 Task: Find connections with filter location Waldkirch with filter topic #Knowyoursocialwith filter profile language German with filter current company Firmenich with filter school Delhi Public School, Vasant Kunj with filter industry Forestry and Logging with filter service category Audio Engineering with filter keywords title Counselor
Action: Mouse moved to (520, 64)
Screenshot: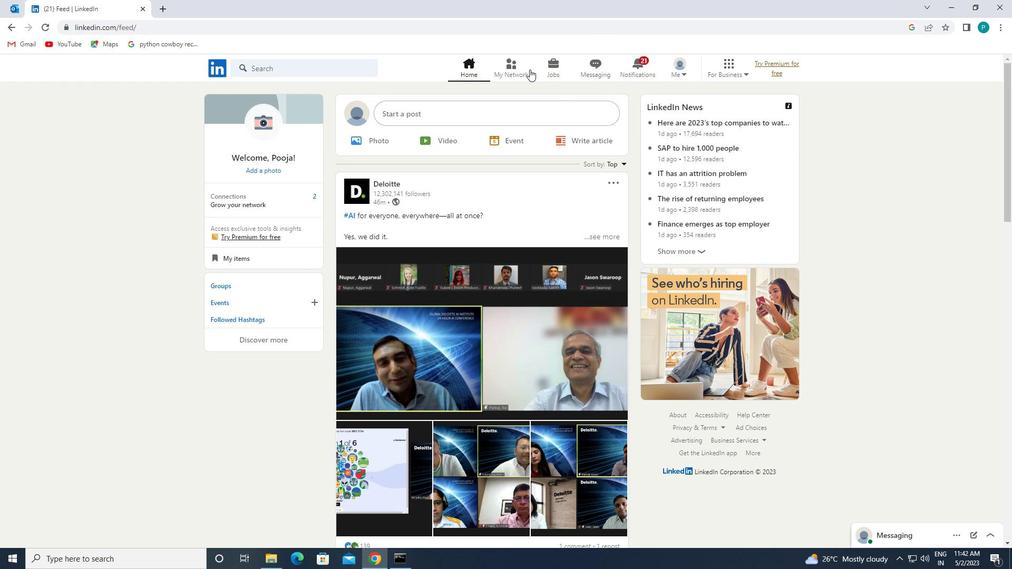 
Action: Mouse pressed left at (520, 64)
Screenshot: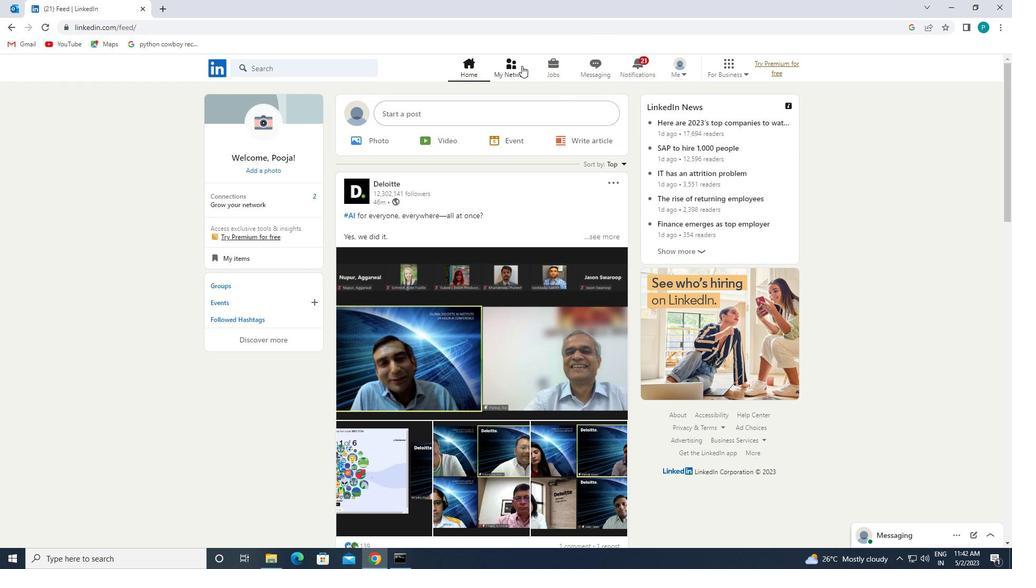 
Action: Mouse moved to (506, 61)
Screenshot: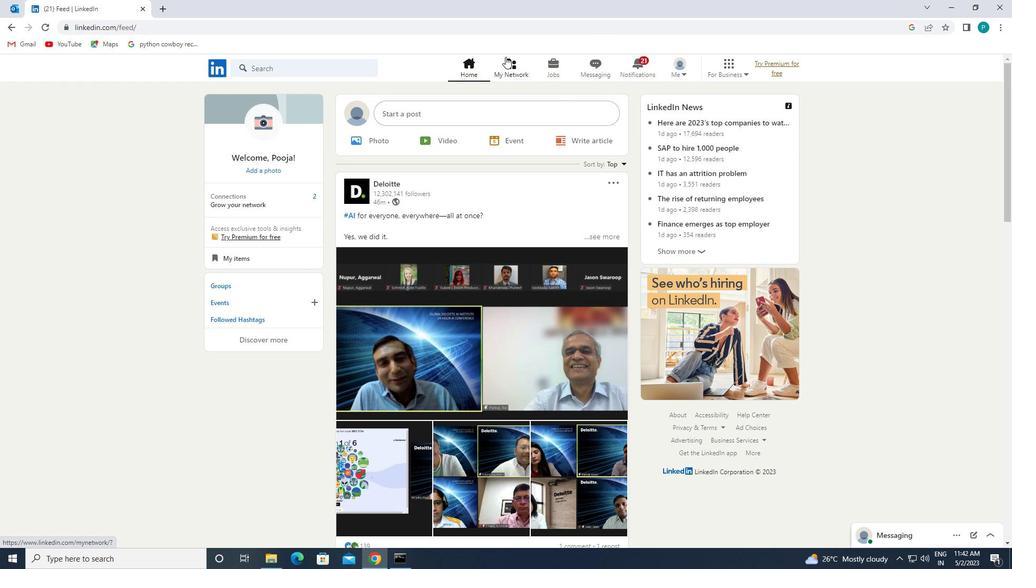 
Action: Mouse pressed left at (506, 61)
Screenshot: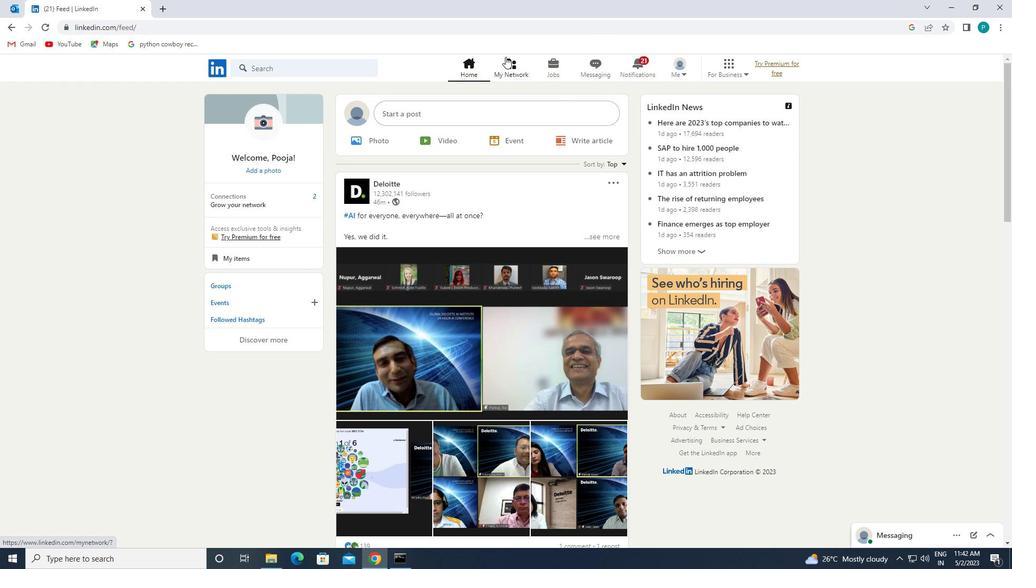 
Action: Mouse moved to (326, 128)
Screenshot: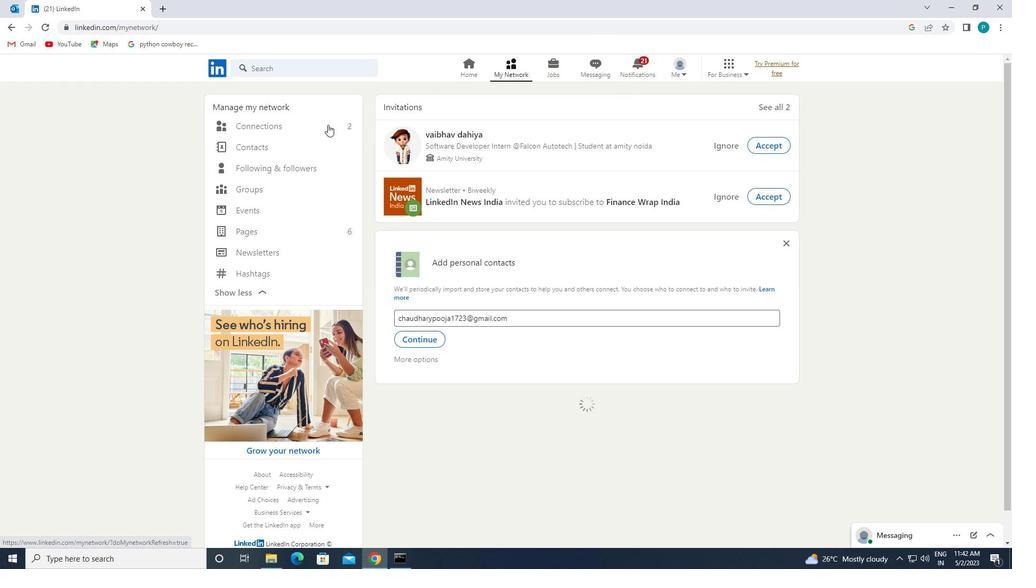 
Action: Mouse pressed left at (326, 128)
Screenshot: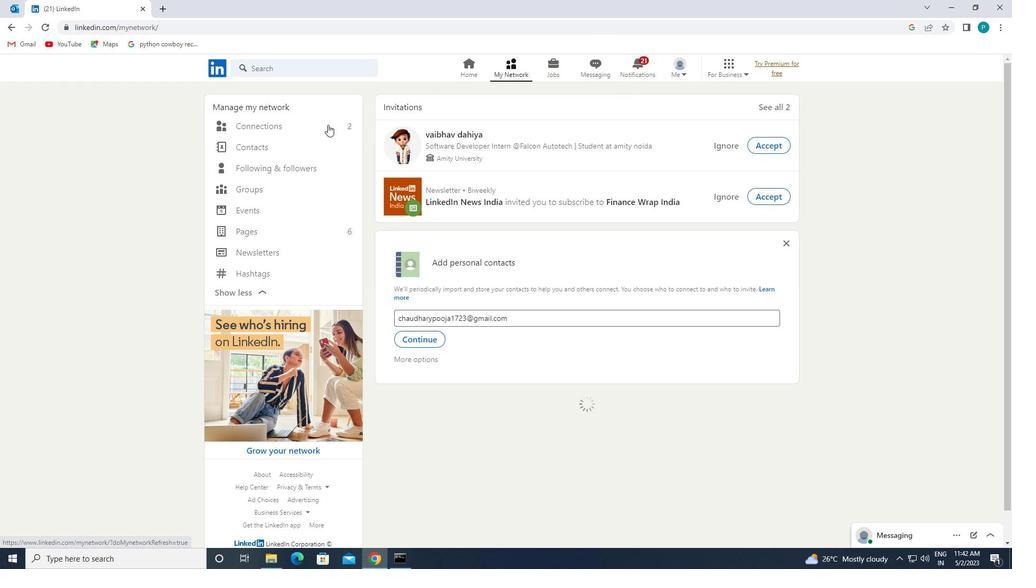 
Action: Mouse moved to (580, 127)
Screenshot: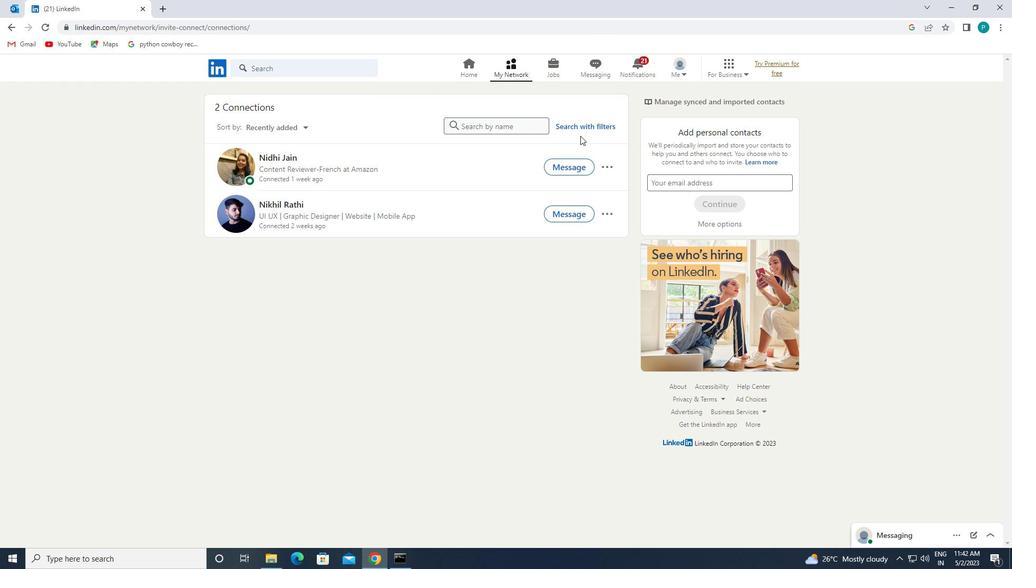 
Action: Mouse pressed left at (580, 127)
Screenshot: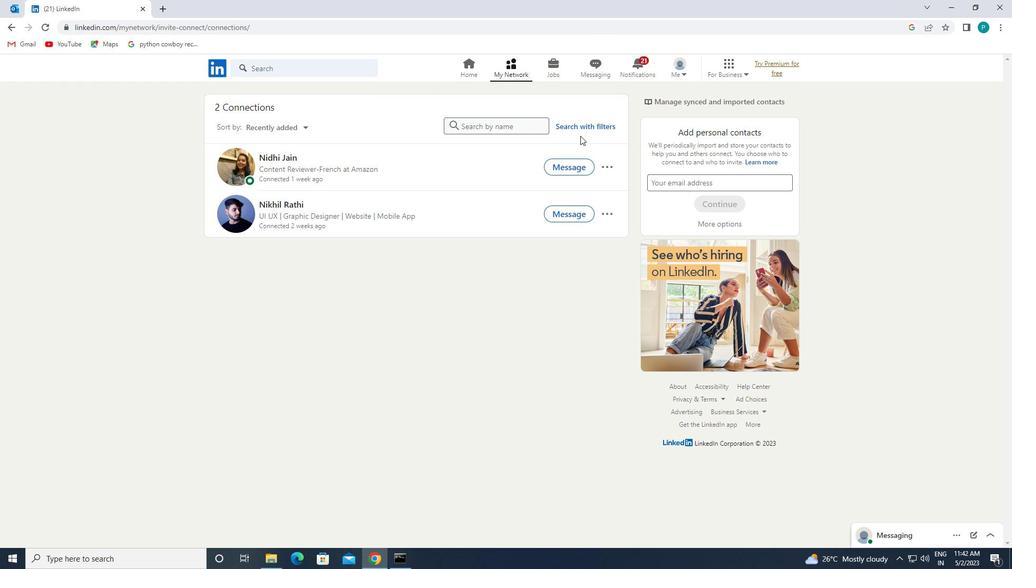 
Action: Mouse moved to (527, 101)
Screenshot: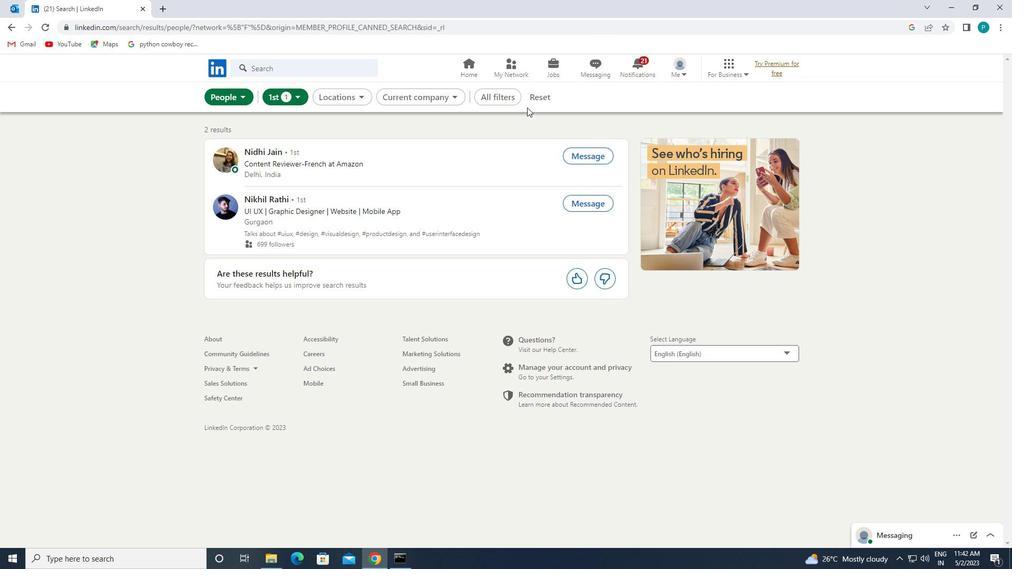 
Action: Mouse pressed left at (527, 101)
Screenshot: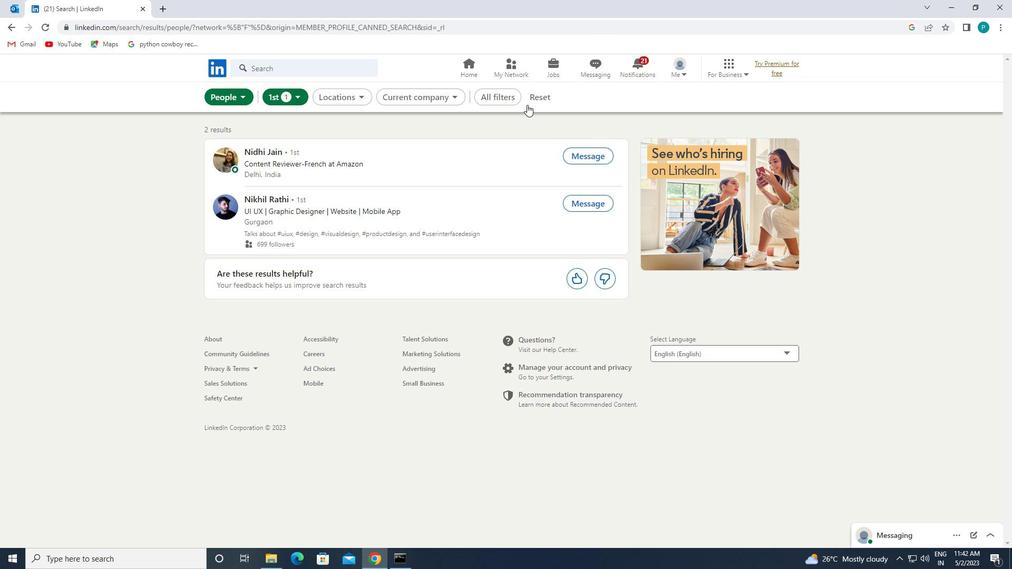 
Action: Mouse moved to (508, 95)
Screenshot: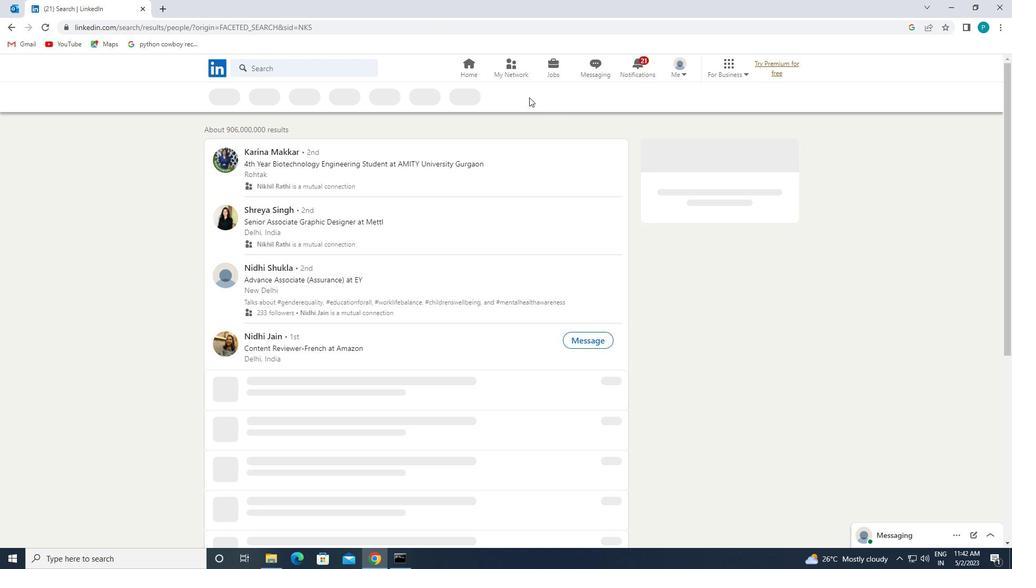 
Action: Mouse pressed left at (508, 95)
Screenshot: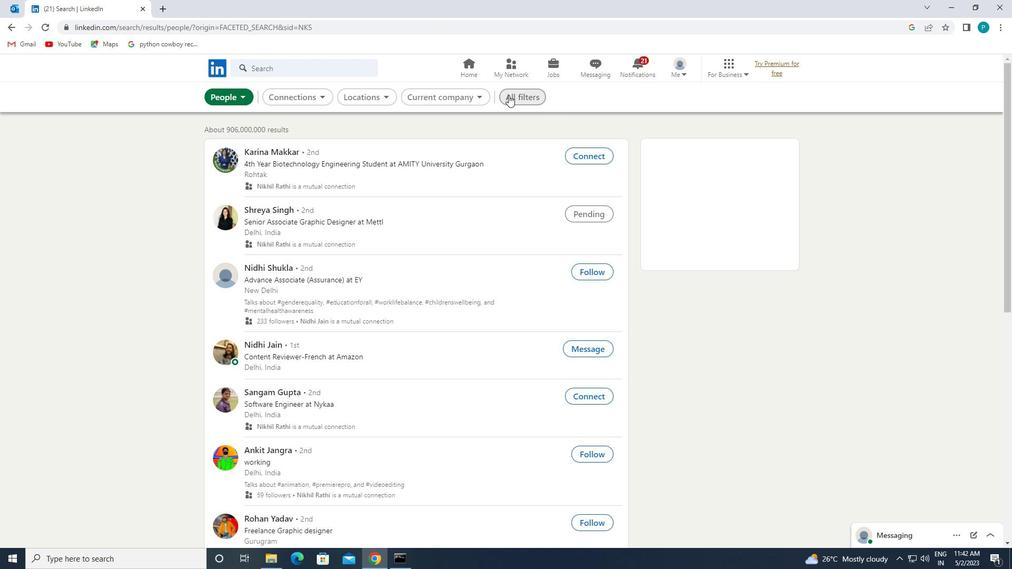 
Action: Mouse moved to (858, 314)
Screenshot: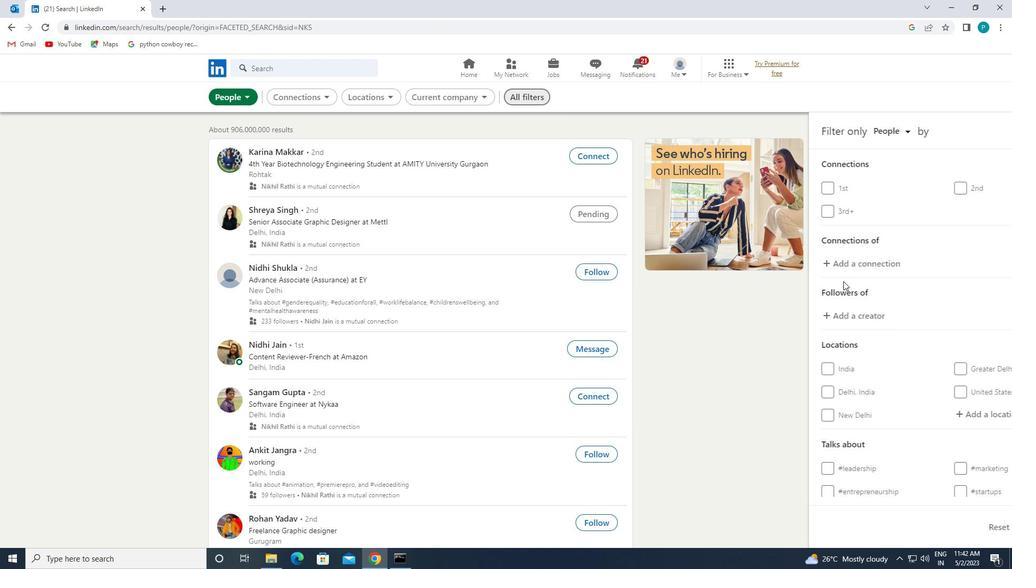 
Action: Mouse scrolled (858, 314) with delta (0, 0)
Screenshot: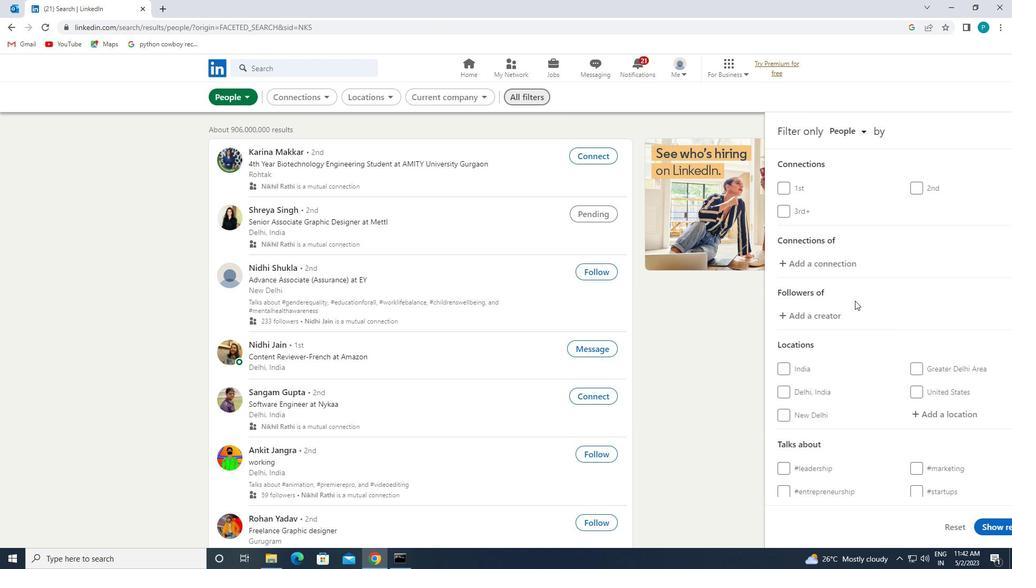 
Action: Mouse moved to (858, 315)
Screenshot: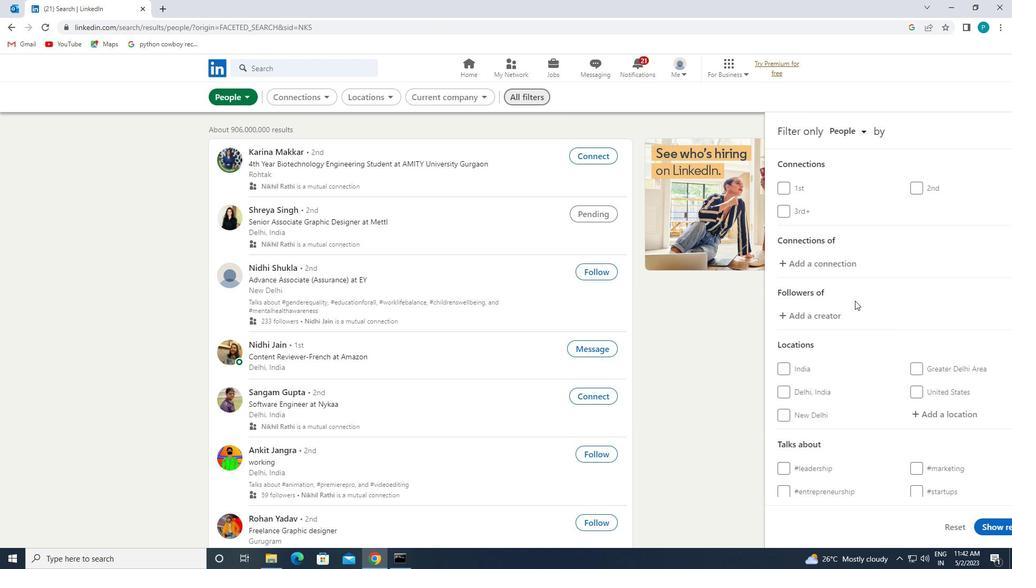 
Action: Mouse scrolled (858, 314) with delta (0, 0)
Screenshot: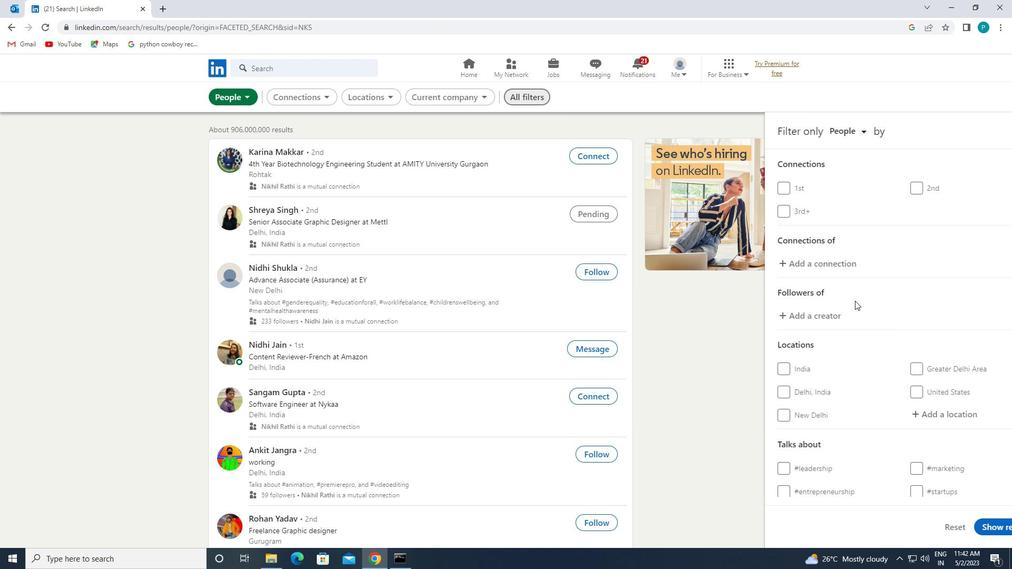 
Action: Mouse moved to (879, 313)
Screenshot: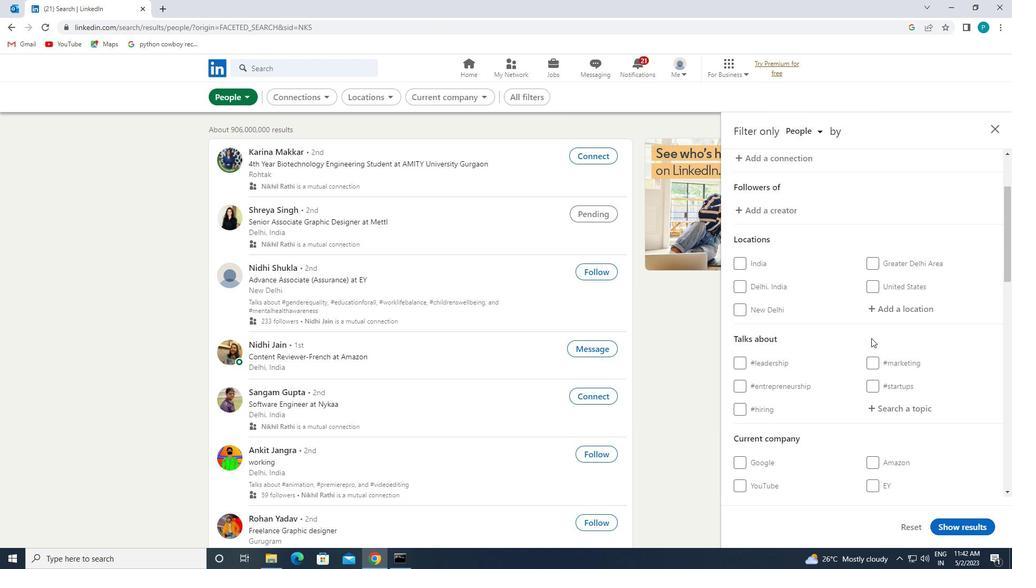 
Action: Mouse pressed left at (879, 313)
Screenshot: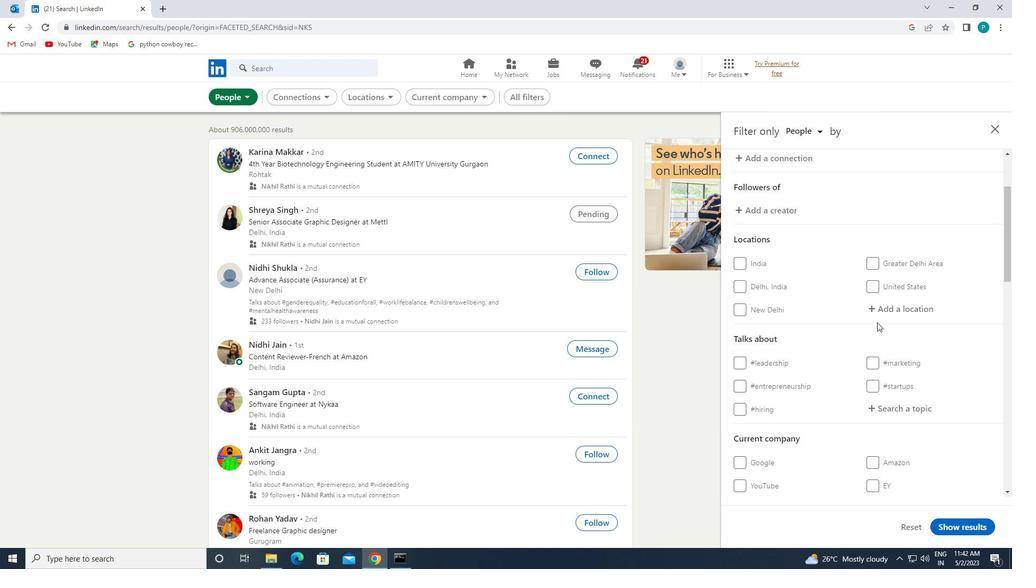 
Action: Key pressed <Key.caps_lock>w<Key.caps_lock>aldkrch
Screenshot: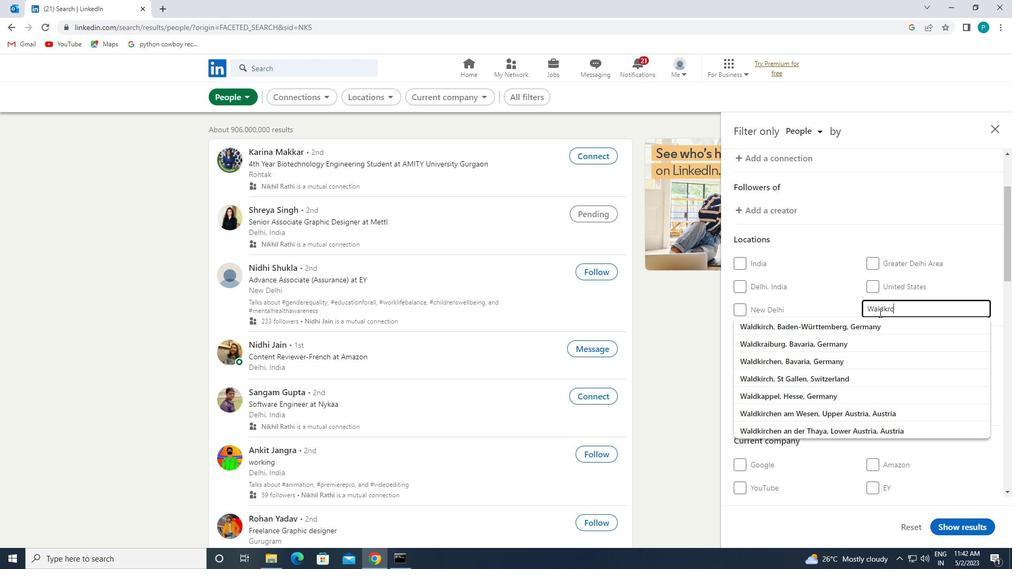 
Action: Mouse moved to (885, 308)
Screenshot: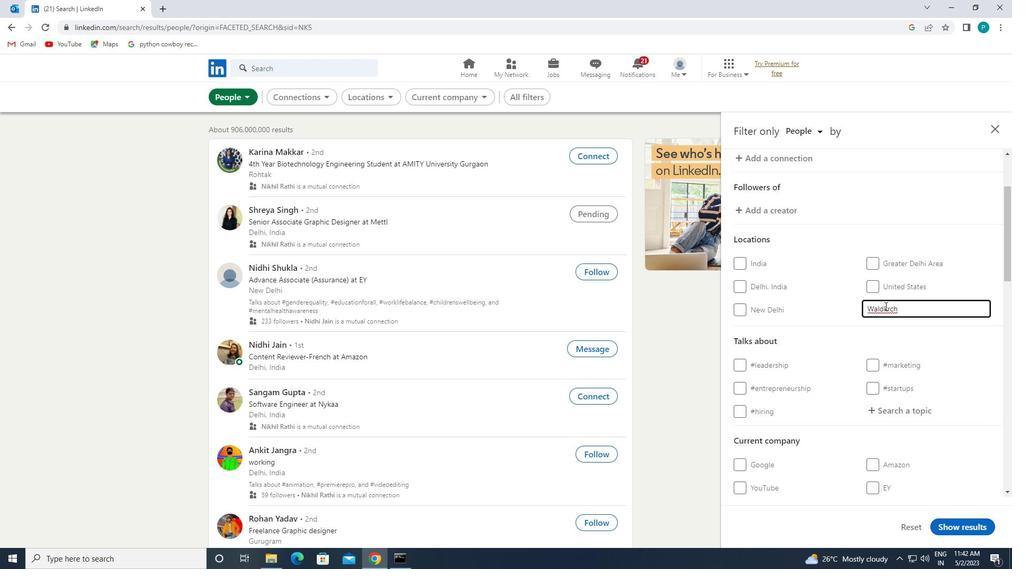 
Action: Mouse pressed left at (885, 308)
Screenshot: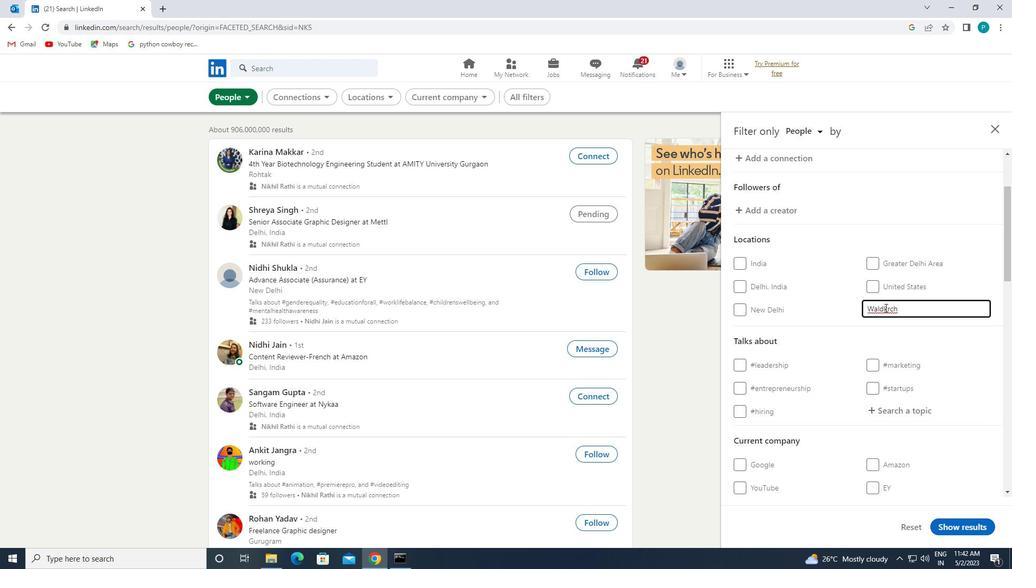 
Action: Mouse moved to (885, 312)
Screenshot: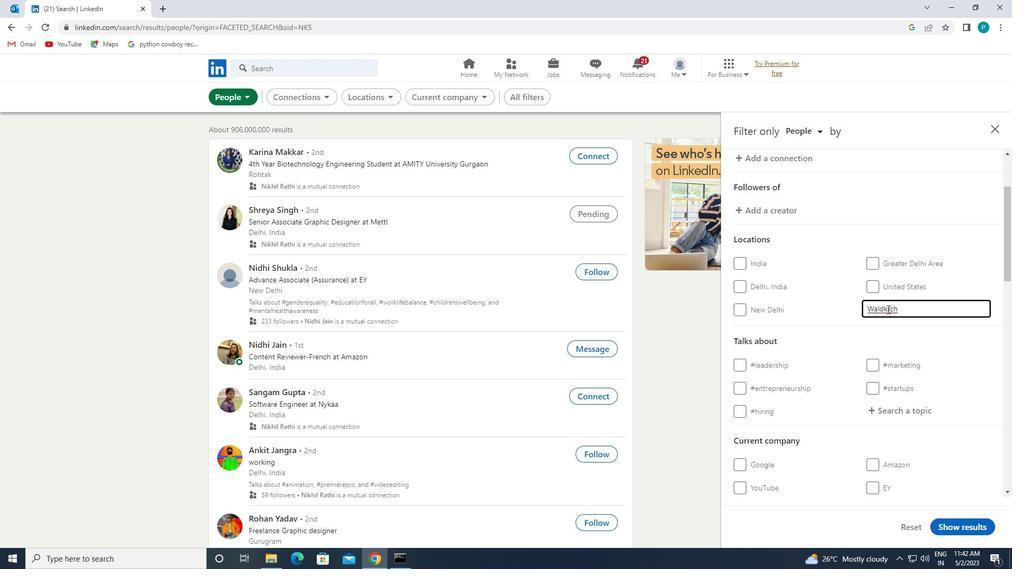 
Action: Mouse pressed left at (885, 312)
Screenshot: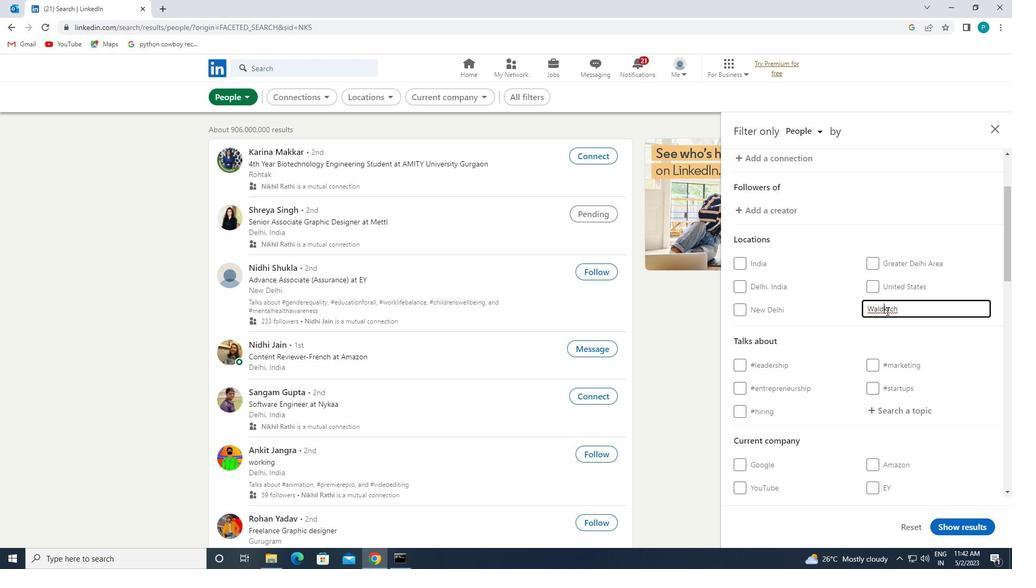 
Action: Mouse pressed left at (885, 312)
Screenshot: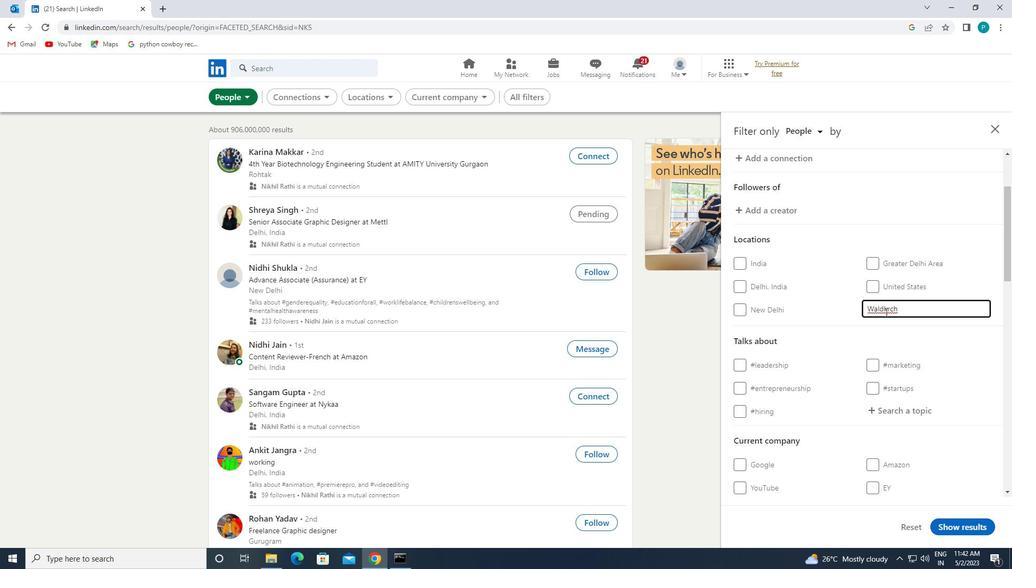 
Action: Mouse moved to (888, 309)
Screenshot: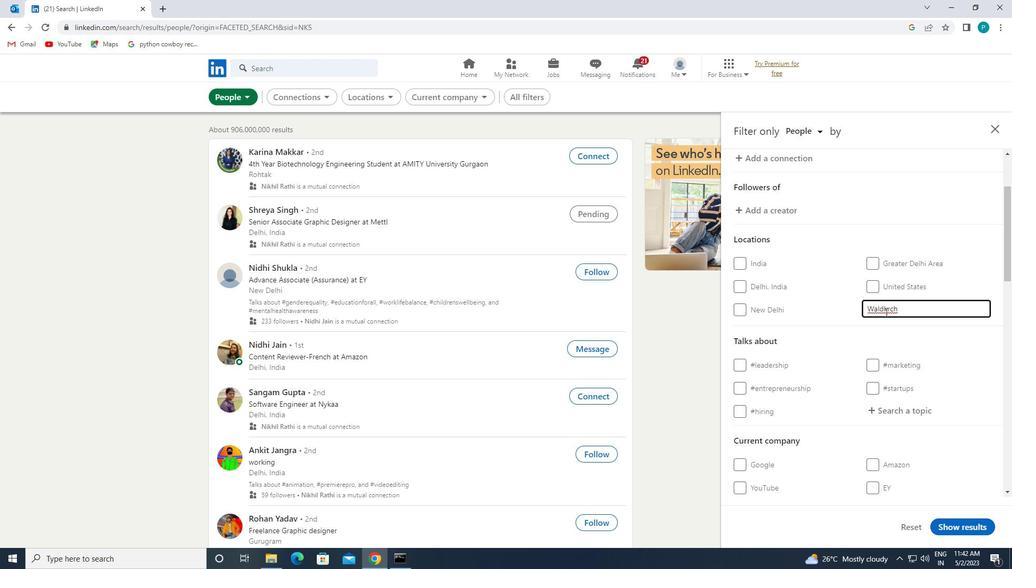 
Action: Mouse pressed left at (888, 309)
Screenshot: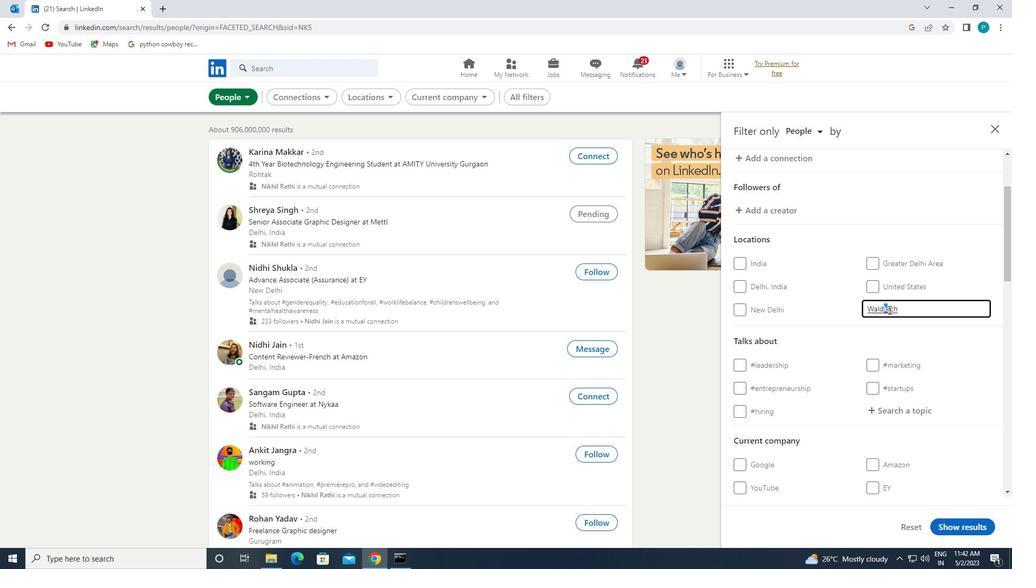 
Action: Mouse moved to (890, 309)
Screenshot: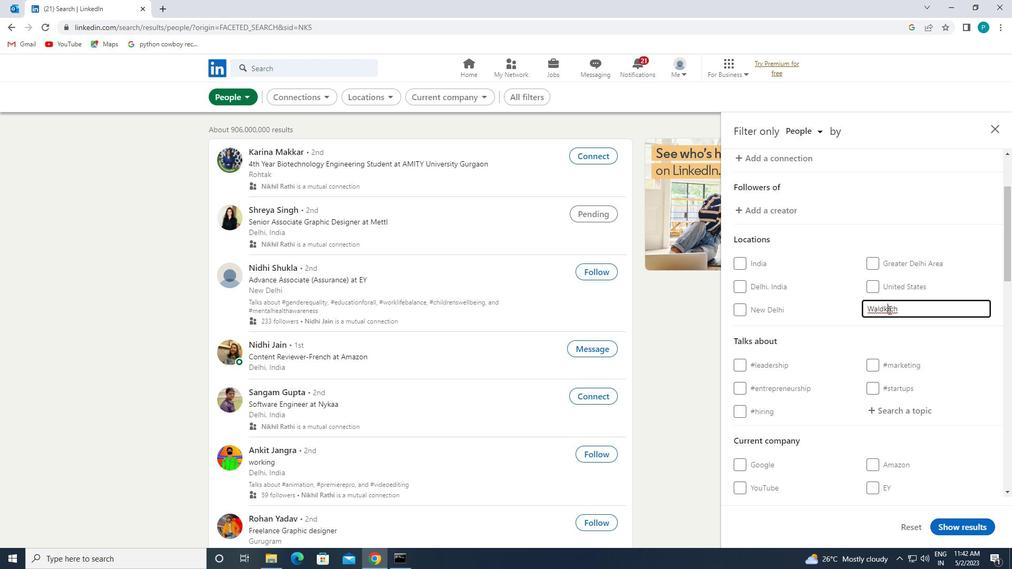 
Action: Key pressed i
Screenshot: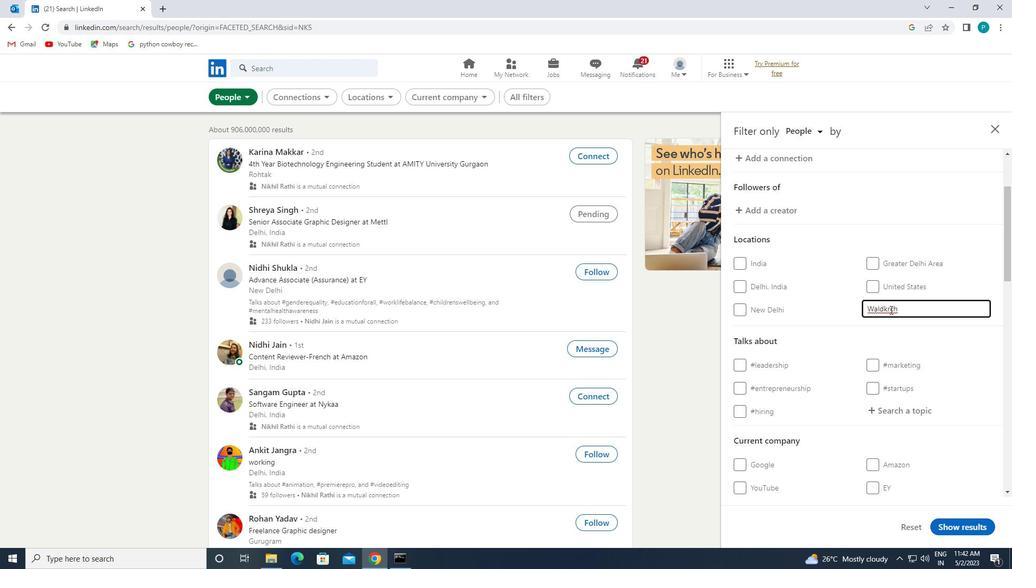 
Action: Mouse moved to (833, 328)
Screenshot: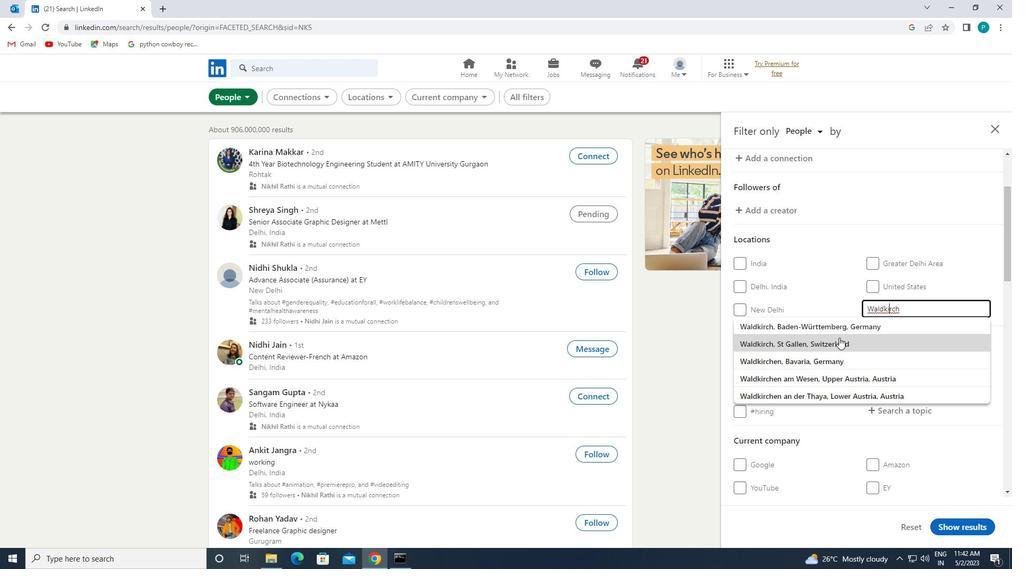 
Action: Mouse pressed left at (833, 328)
Screenshot: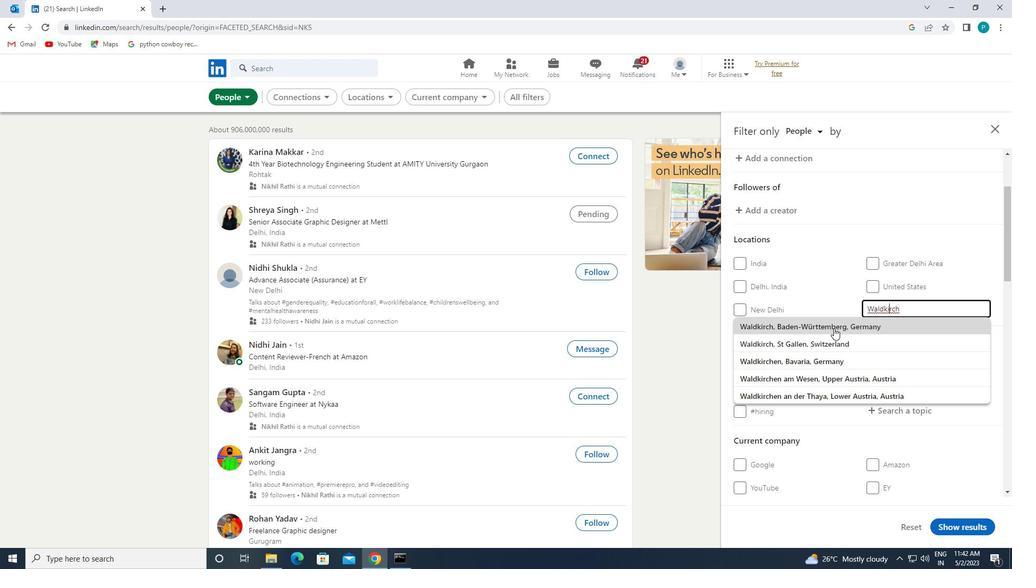 
Action: Mouse moved to (880, 447)
Screenshot: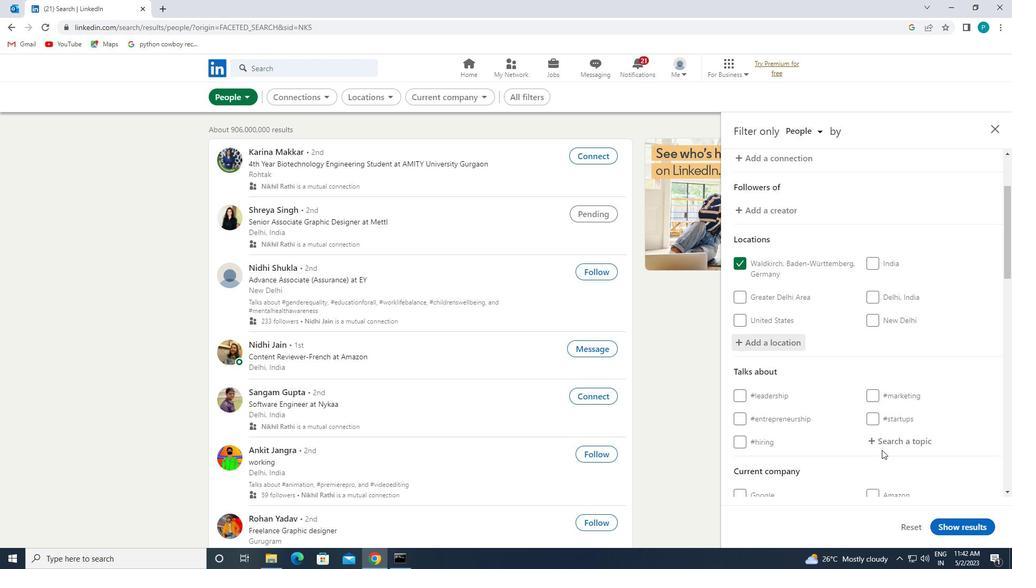 
Action: Mouse pressed left at (880, 447)
Screenshot: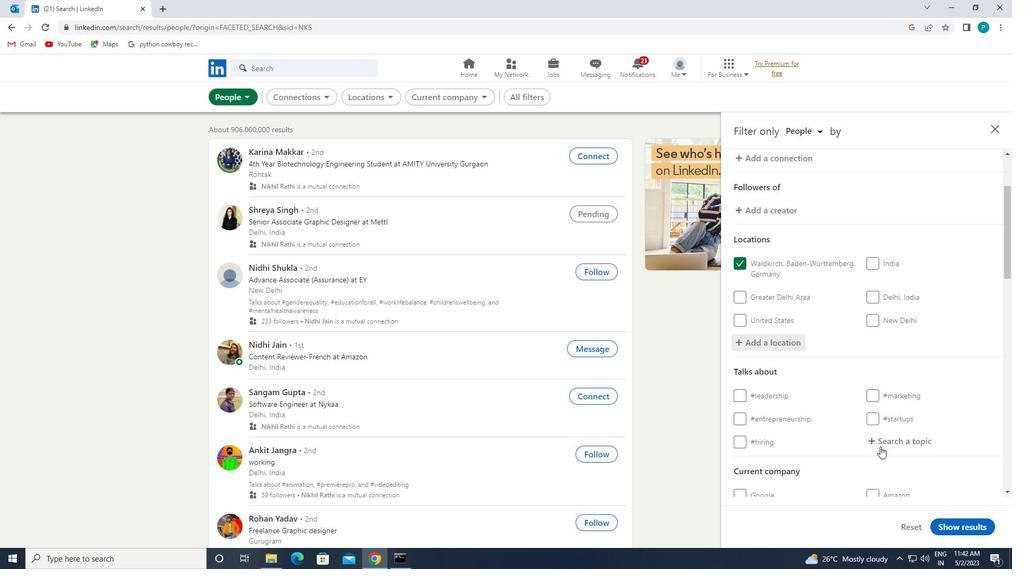 
Action: Mouse moved to (880, 446)
Screenshot: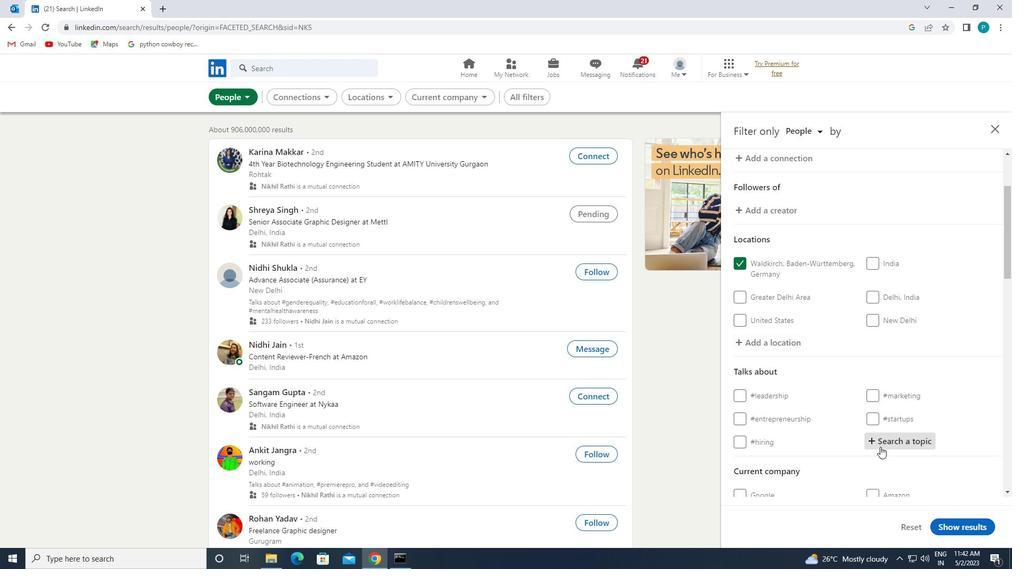 
Action: Key pressed <Key.shift>
Screenshot: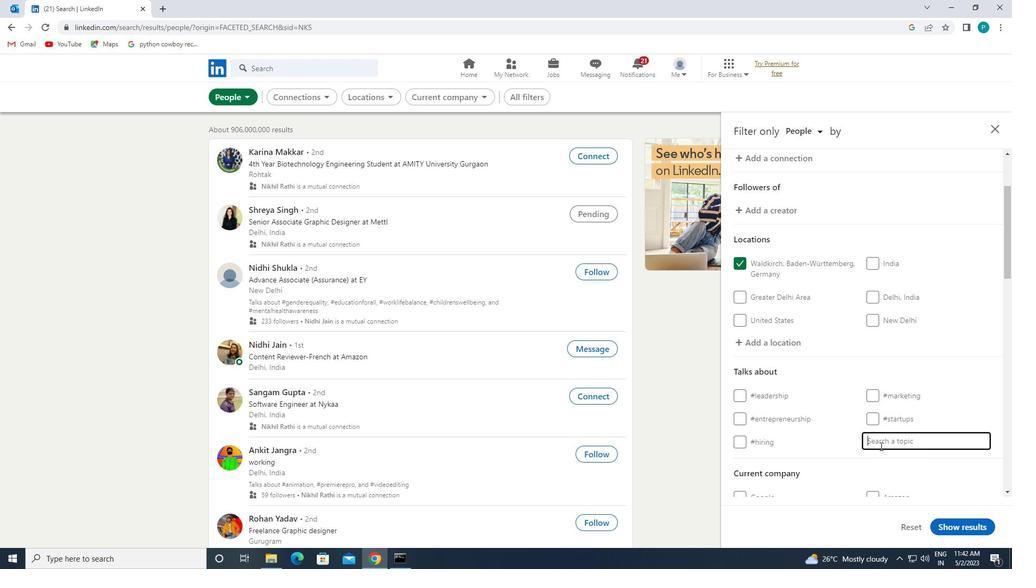 
Action: Mouse moved to (880, 446)
Screenshot: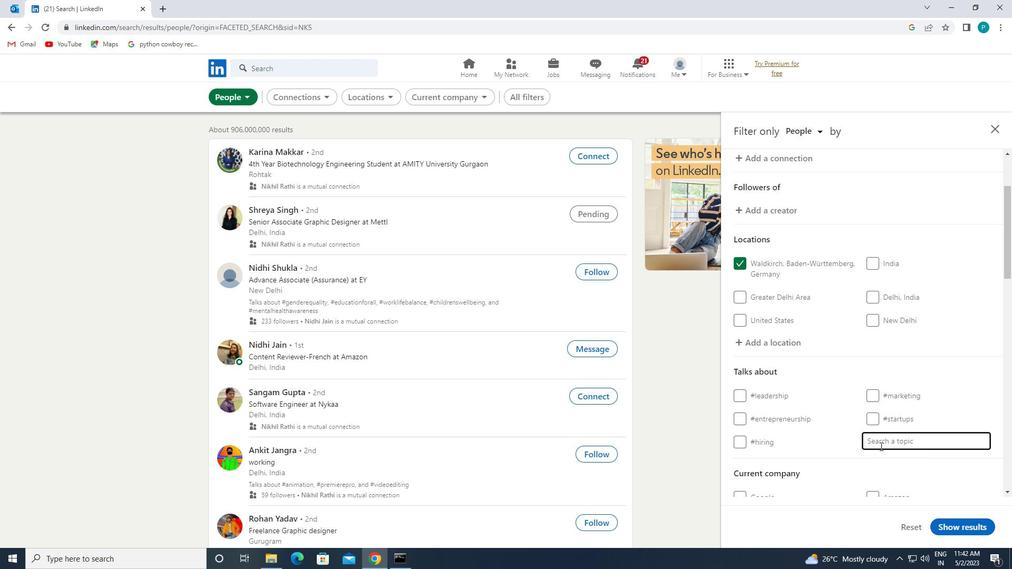 
Action: Key pressed #<Key.caps_lock>K<Key.caps_lock>NOWYOY<Key.backspace>URSOCIAL
Screenshot: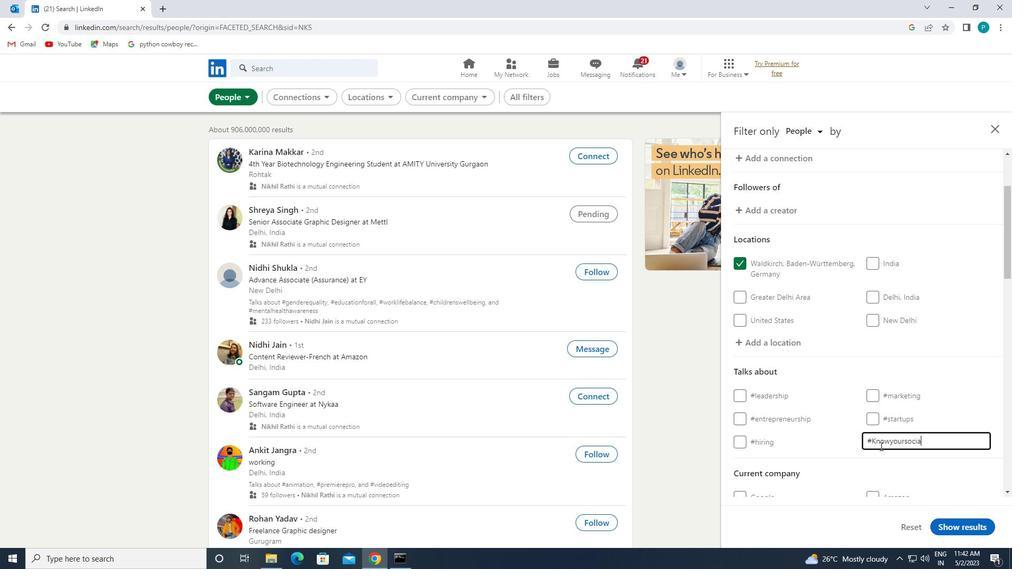 
Action: Mouse moved to (844, 446)
Screenshot: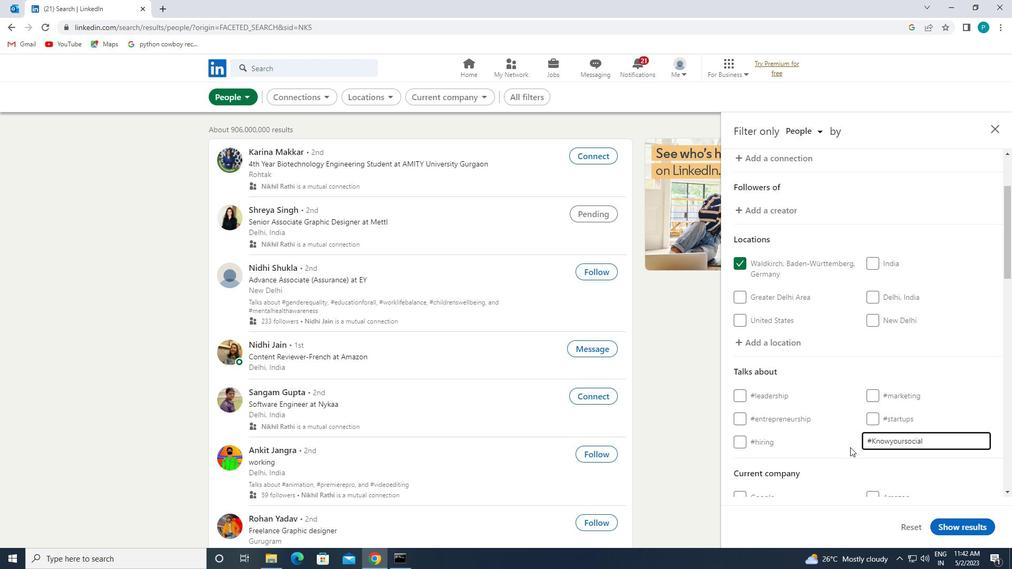 
Action: Mouse scrolled (844, 445) with delta (0, 0)
Screenshot: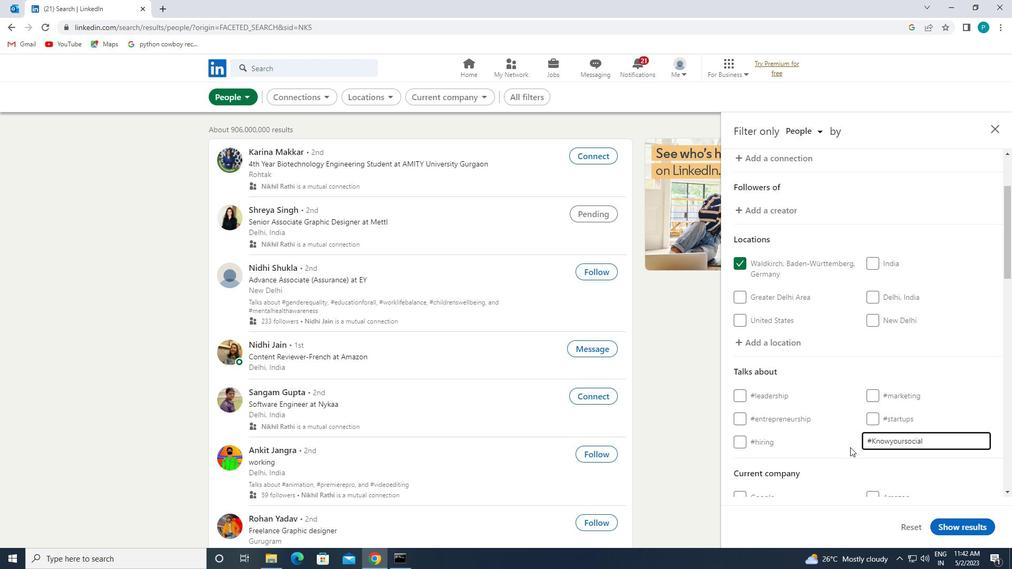 
Action: Mouse moved to (844, 446)
Screenshot: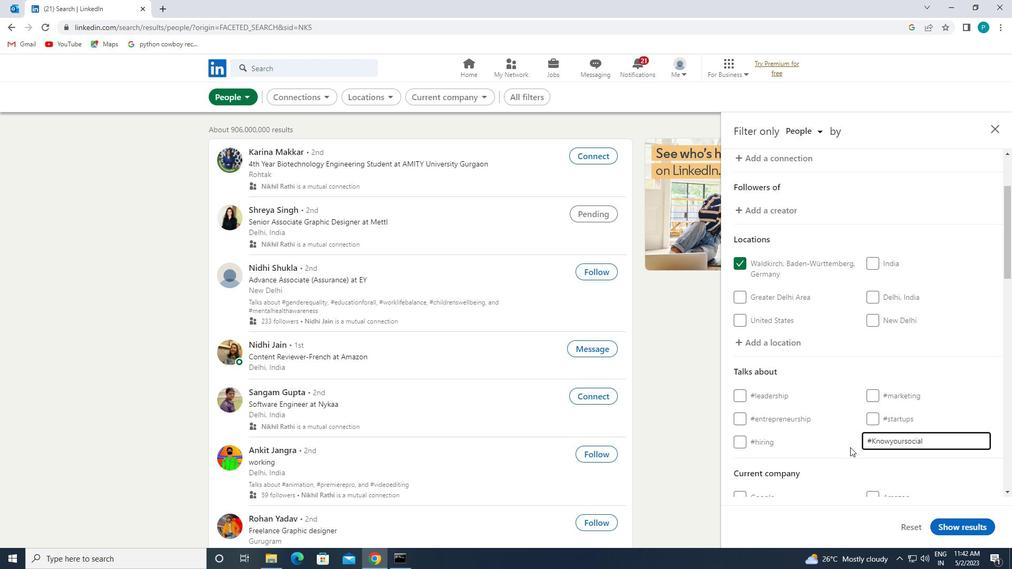 
Action: Mouse scrolled (844, 445) with delta (0, 0)
Screenshot: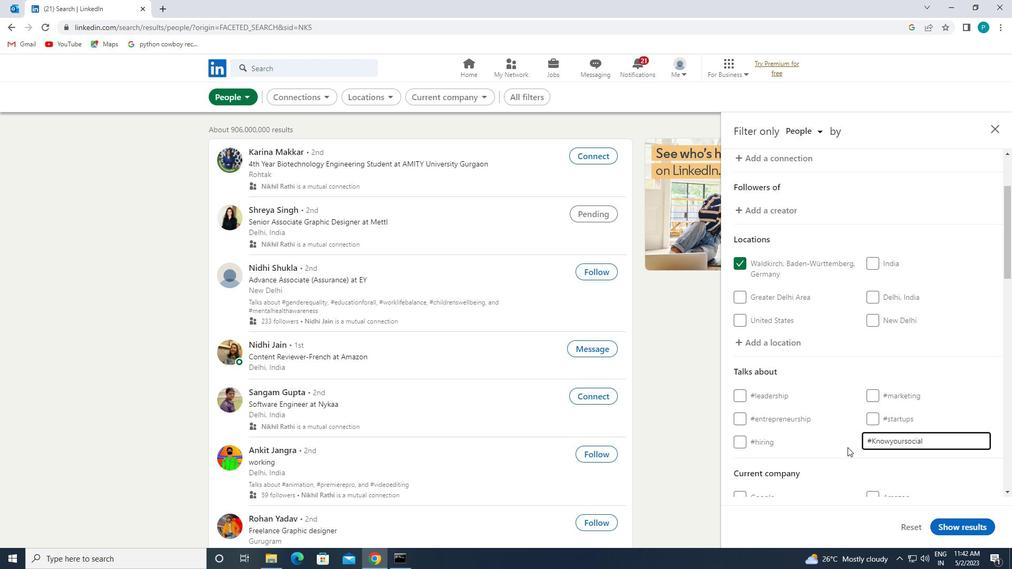 
Action: Mouse scrolled (844, 445) with delta (0, 0)
Screenshot: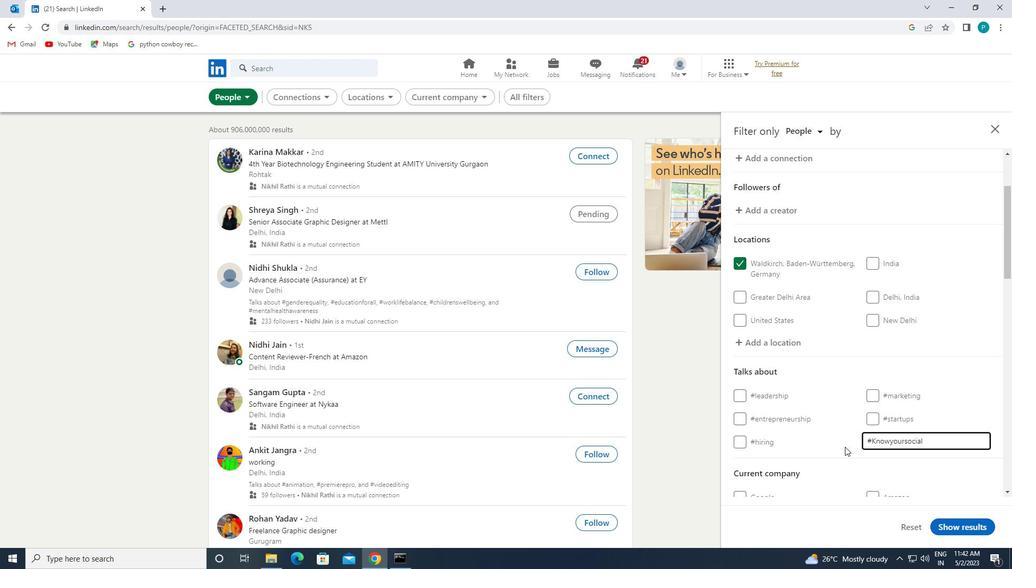 
Action: Mouse moved to (817, 439)
Screenshot: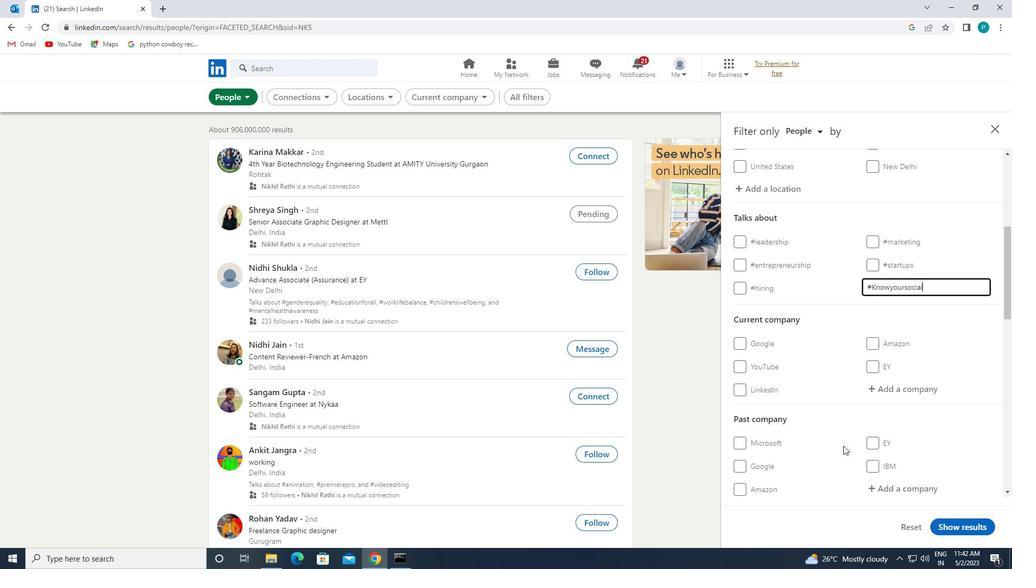 
Action: Mouse scrolled (817, 438) with delta (0, 0)
Screenshot: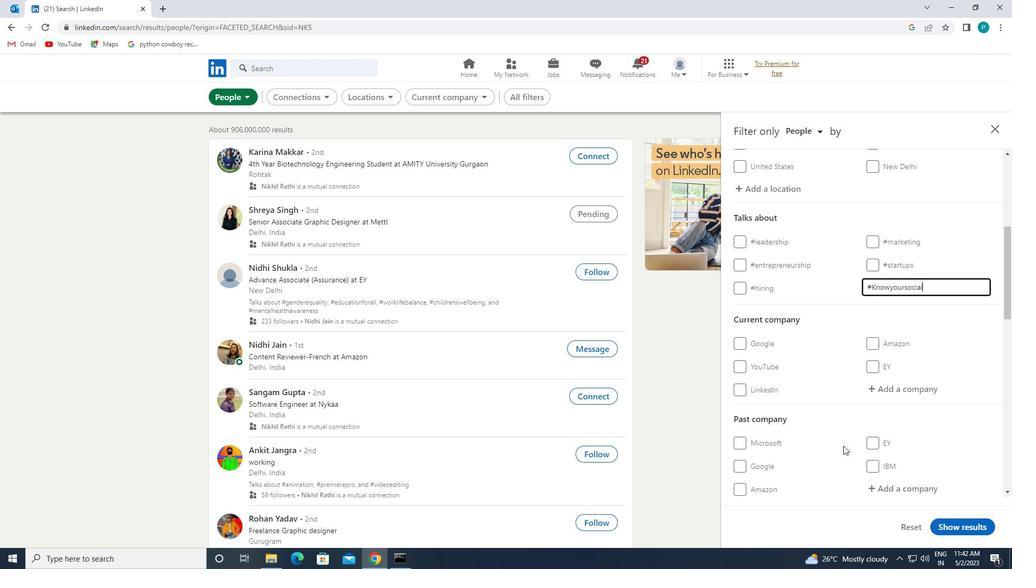 
Action: Mouse moved to (815, 438)
Screenshot: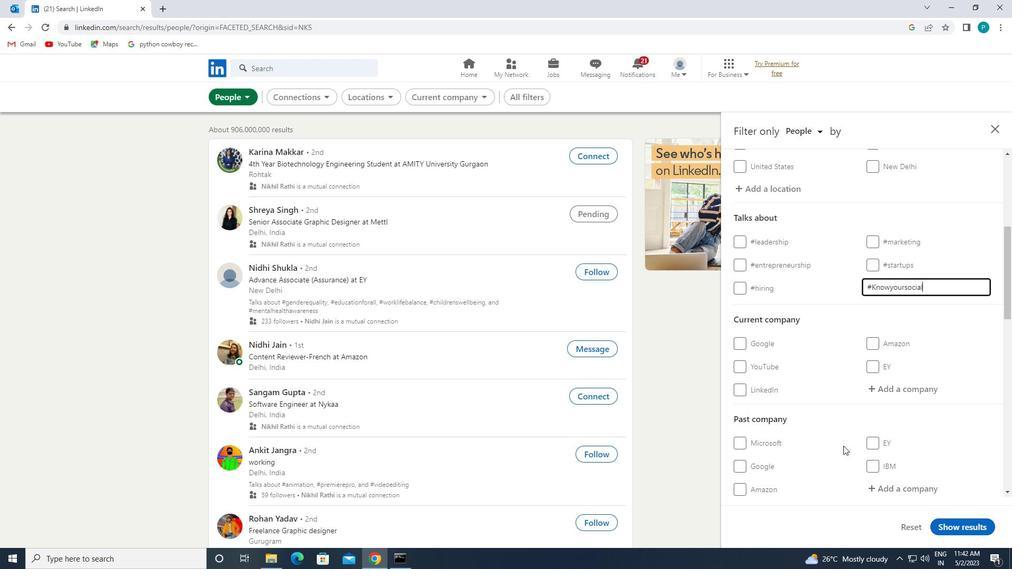 
Action: Mouse scrolled (815, 438) with delta (0, 0)
Screenshot: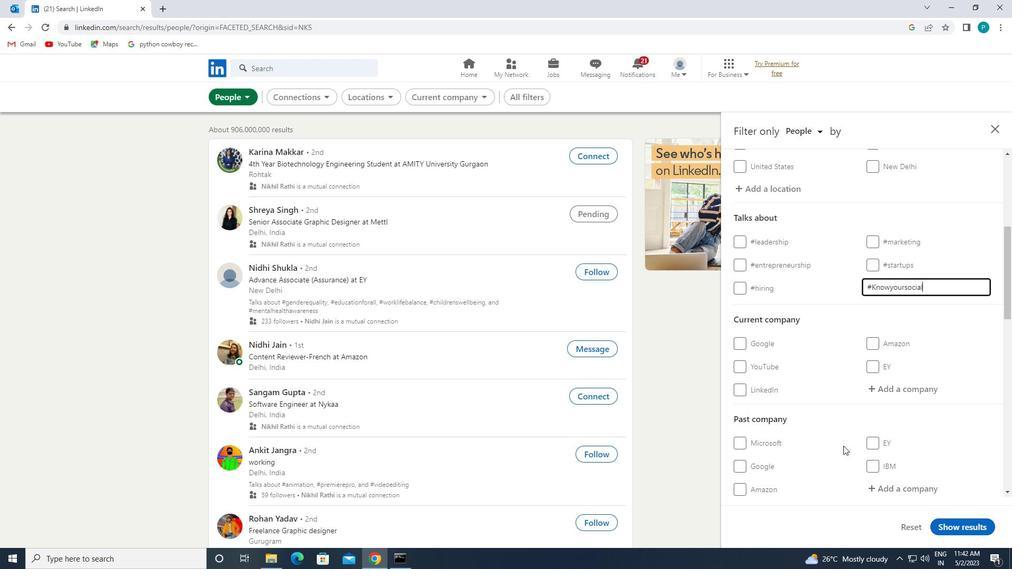 
Action: Mouse moved to (748, 426)
Screenshot: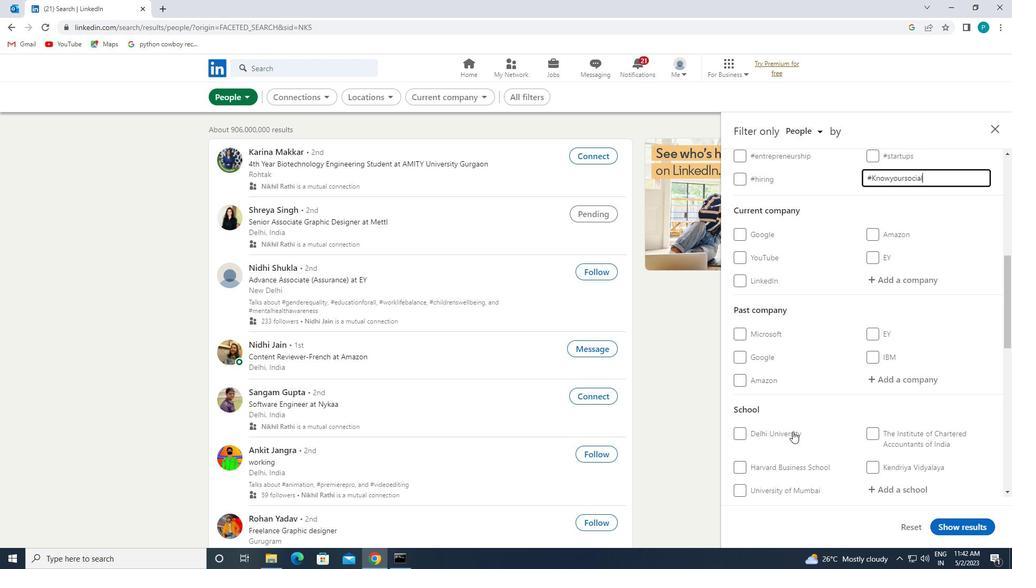 
Action: Mouse scrolled (748, 426) with delta (0, 0)
Screenshot: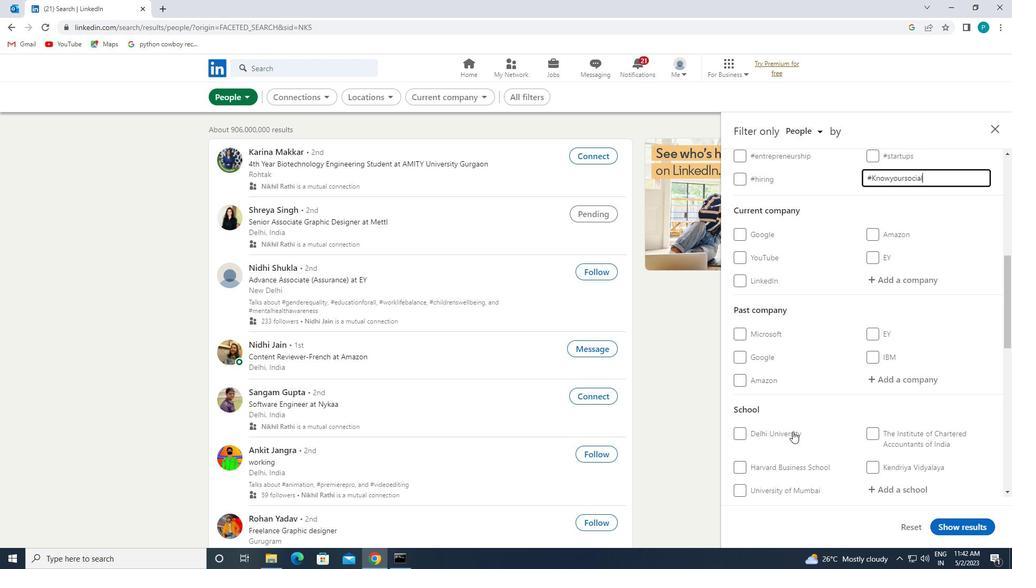 
Action: Mouse moved to (747, 427)
Screenshot: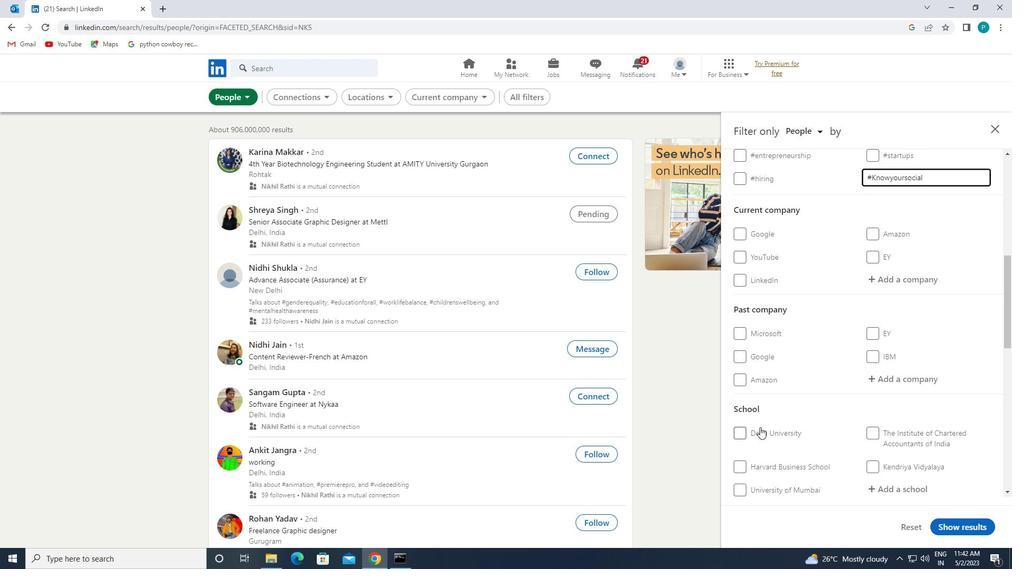 
Action: Mouse scrolled (747, 426) with delta (0, 0)
Screenshot: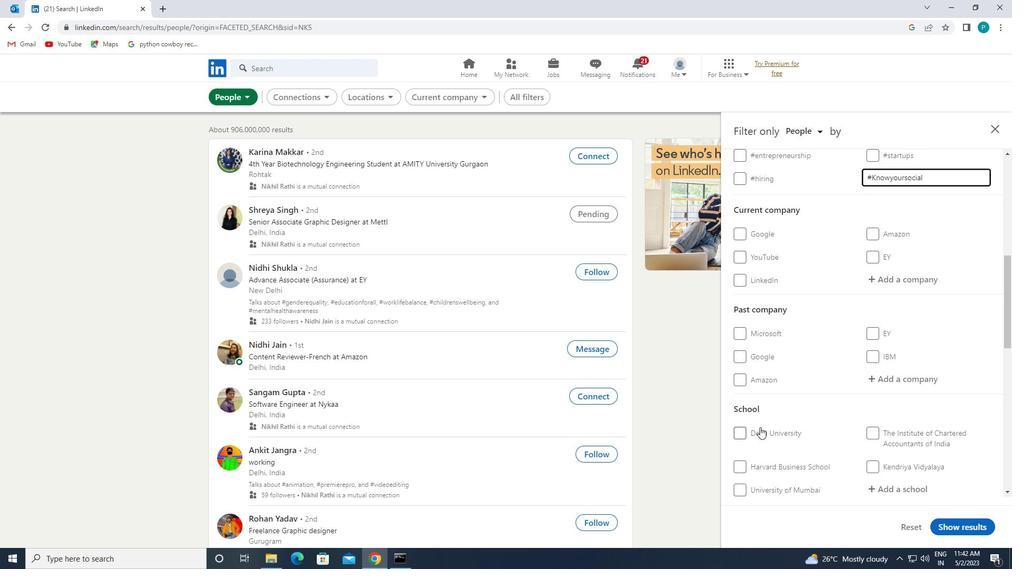 
Action: Mouse moved to (747, 428)
Screenshot: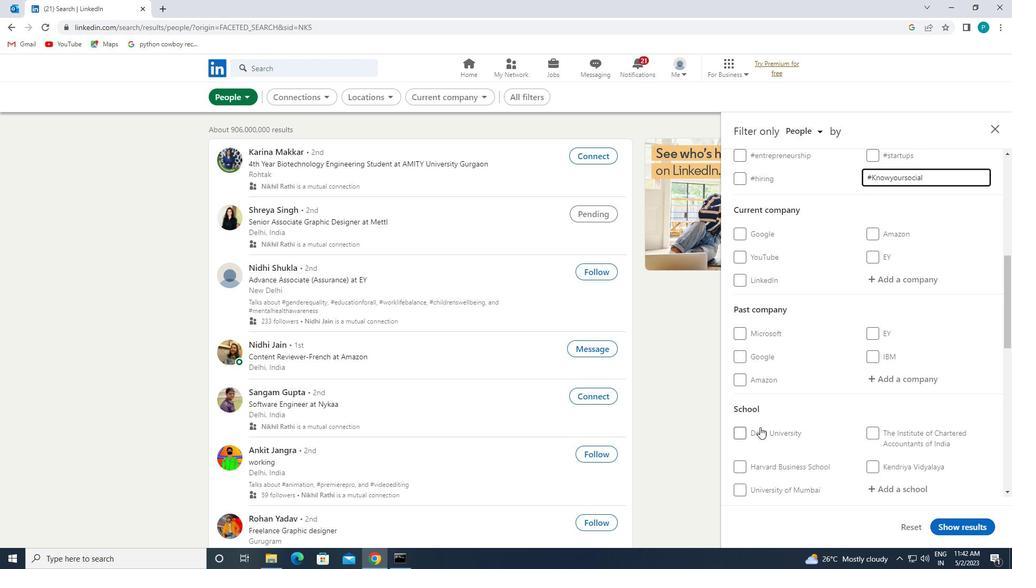 
Action: Mouse scrolled (747, 427) with delta (0, 0)
Screenshot: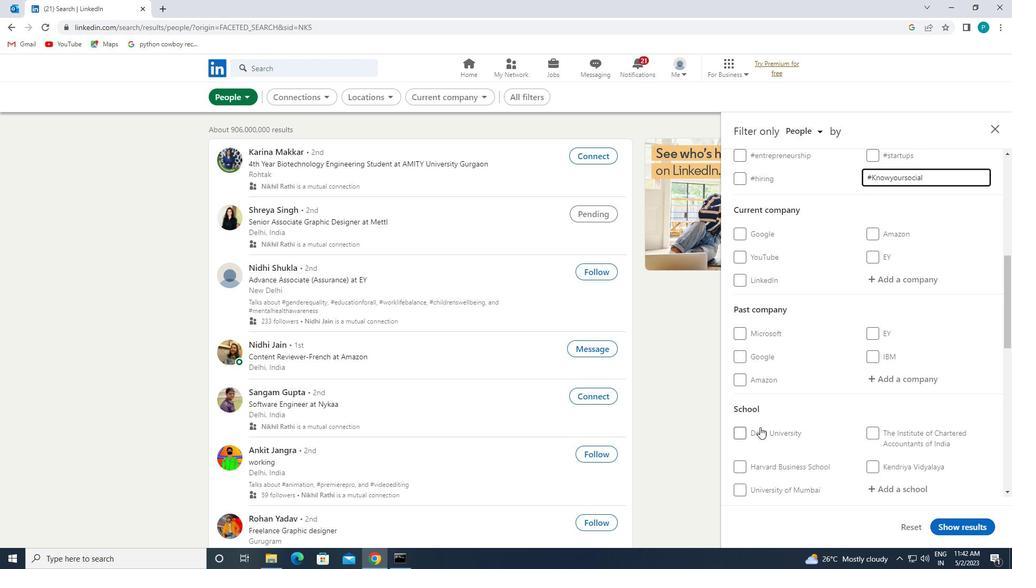
Action: Mouse moved to (747, 440)
Screenshot: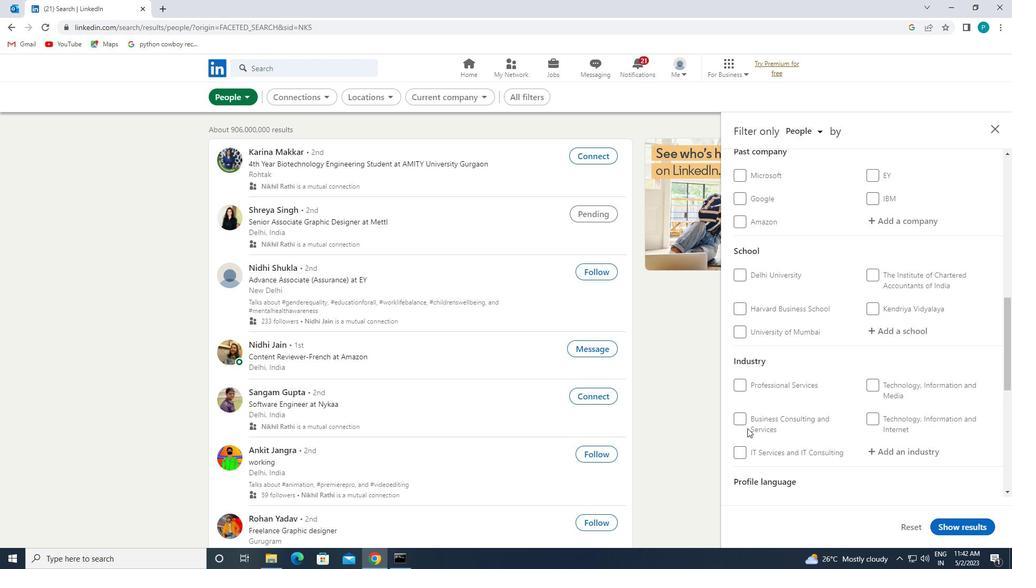 
Action: Mouse scrolled (747, 440) with delta (0, 0)
Screenshot: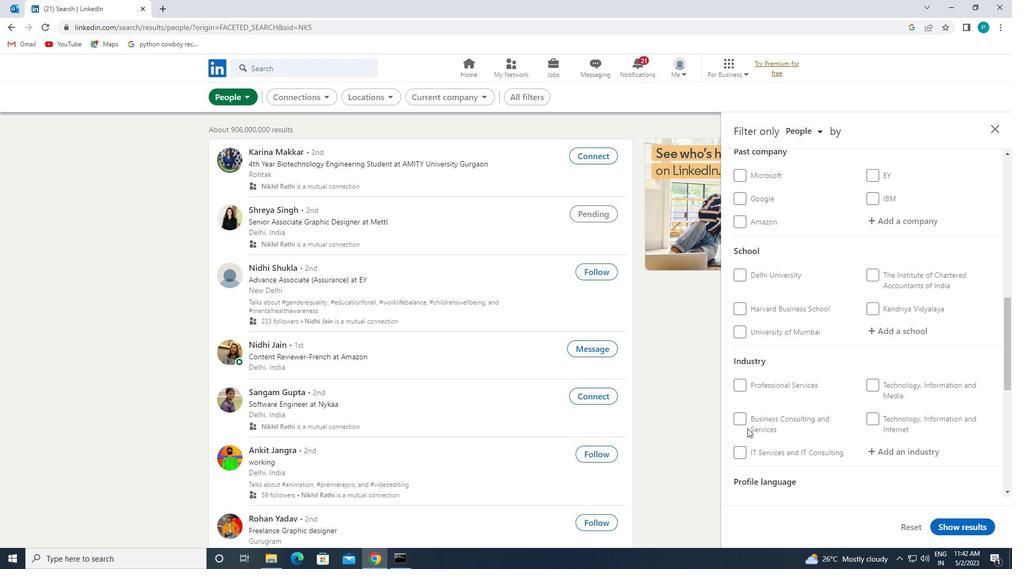 
Action: Mouse scrolled (747, 440) with delta (0, 0)
Screenshot: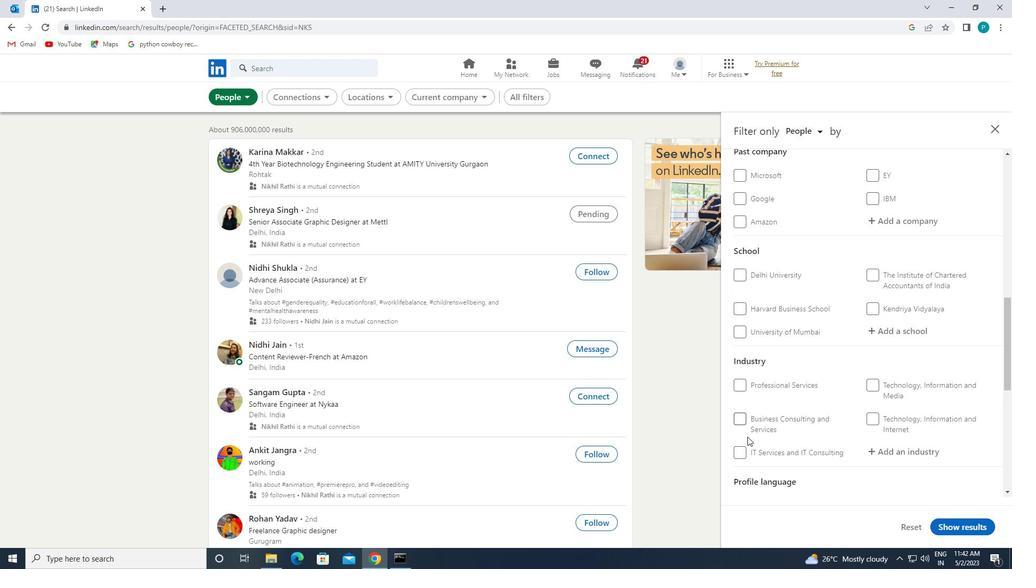 
Action: Mouse moved to (756, 446)
Screenshot: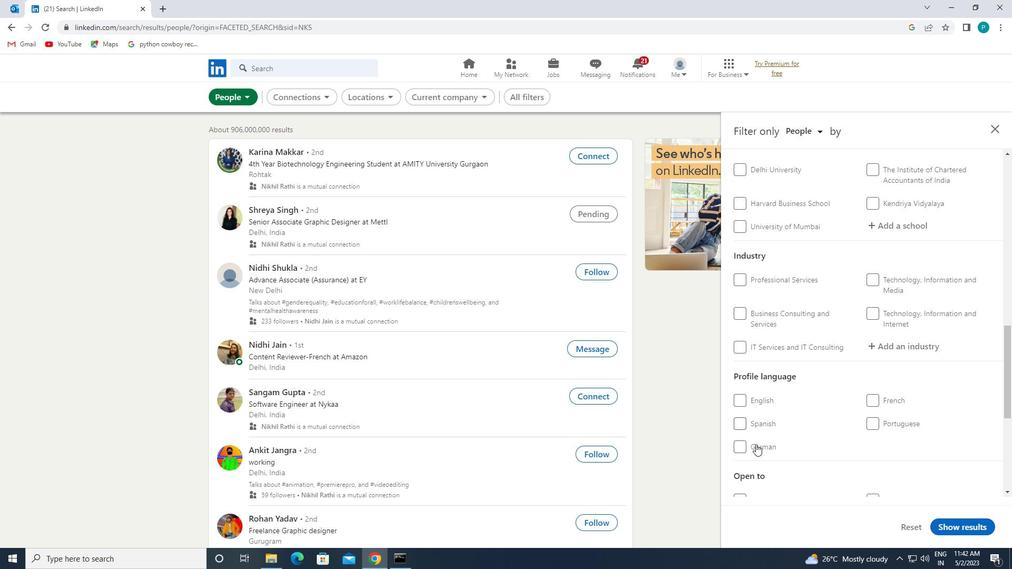 
Action: Mouse pressed left at (756, 446)
Screenshot: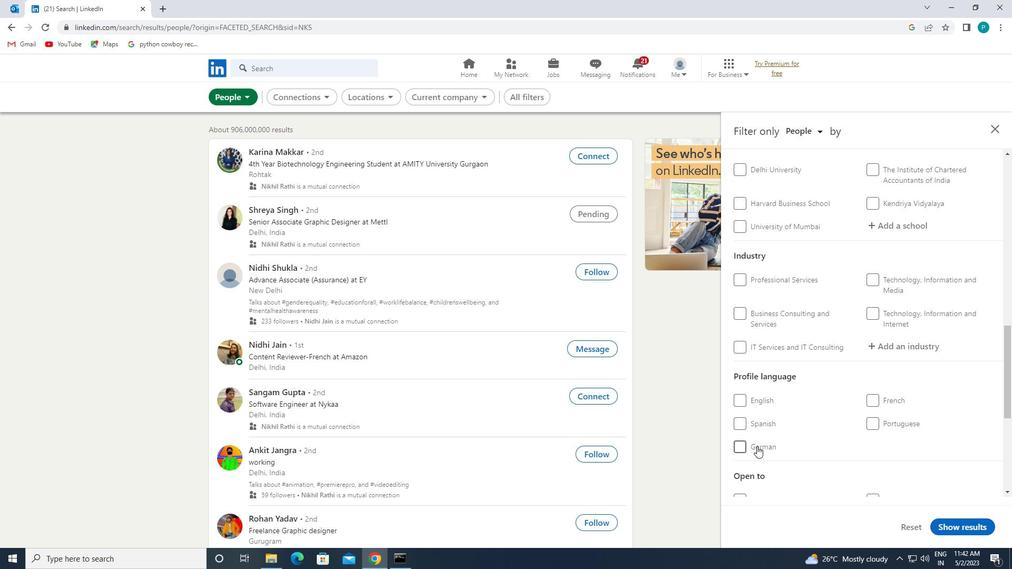 
Action: Mouse moved to (852, 329)
Screenshot: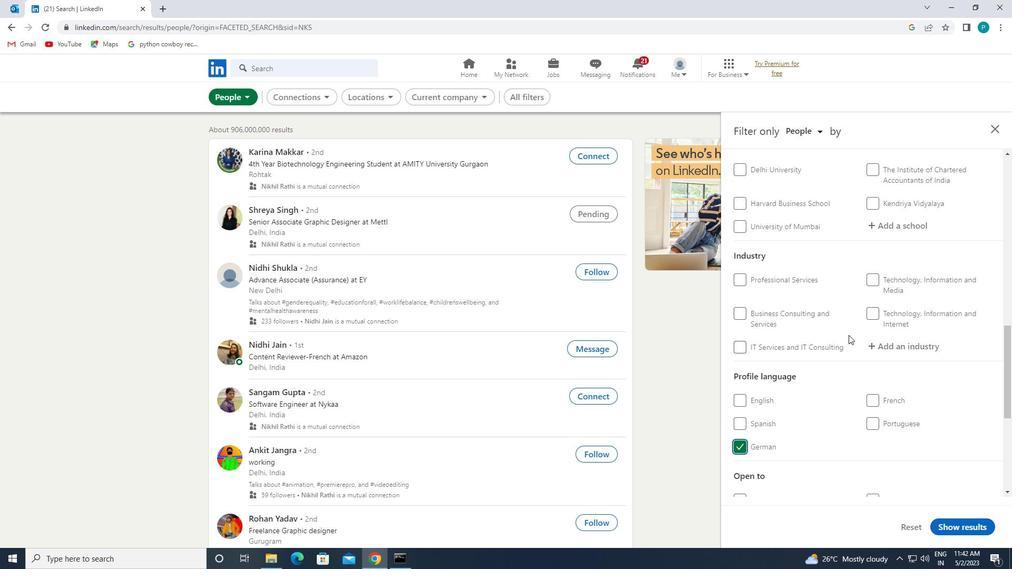 
Action: Mouse scrolled (852, 329) with delta (0, 0)
Screenshot: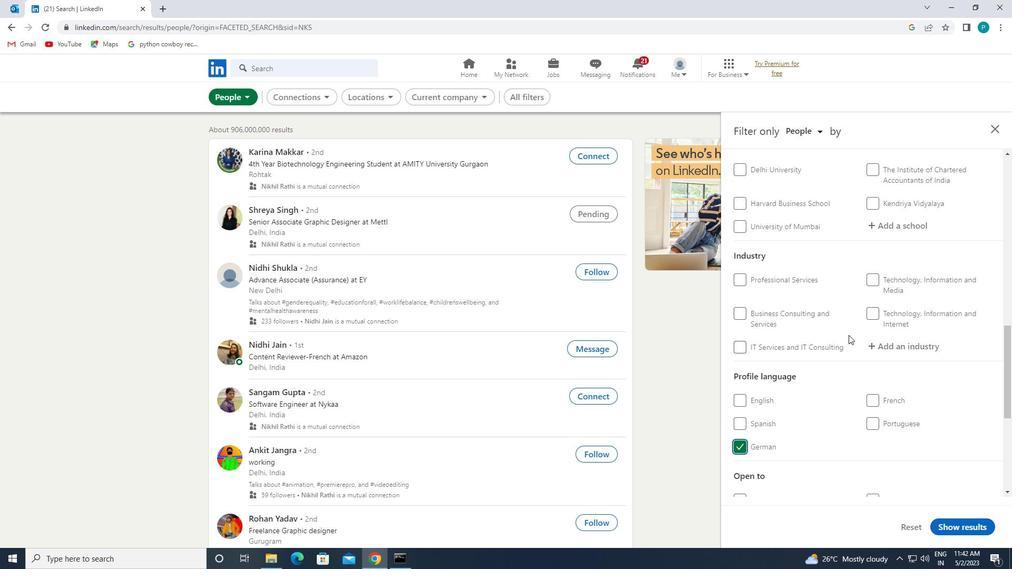 
Action: Mouse moved to (852, 328)
Screenshot: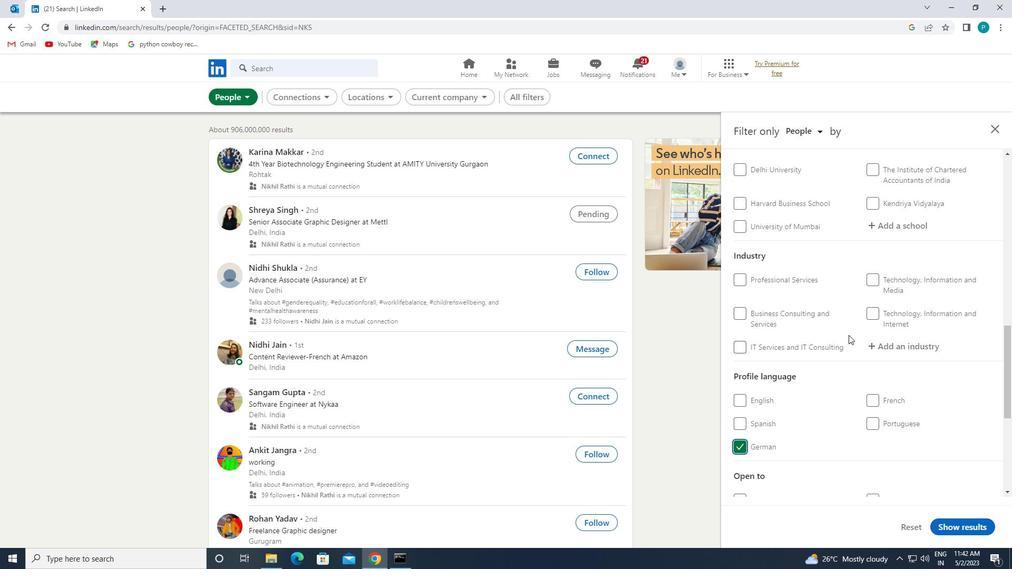 
Action: Mouse scrolled (852, 329) with delta (0, 0)
Screenshot: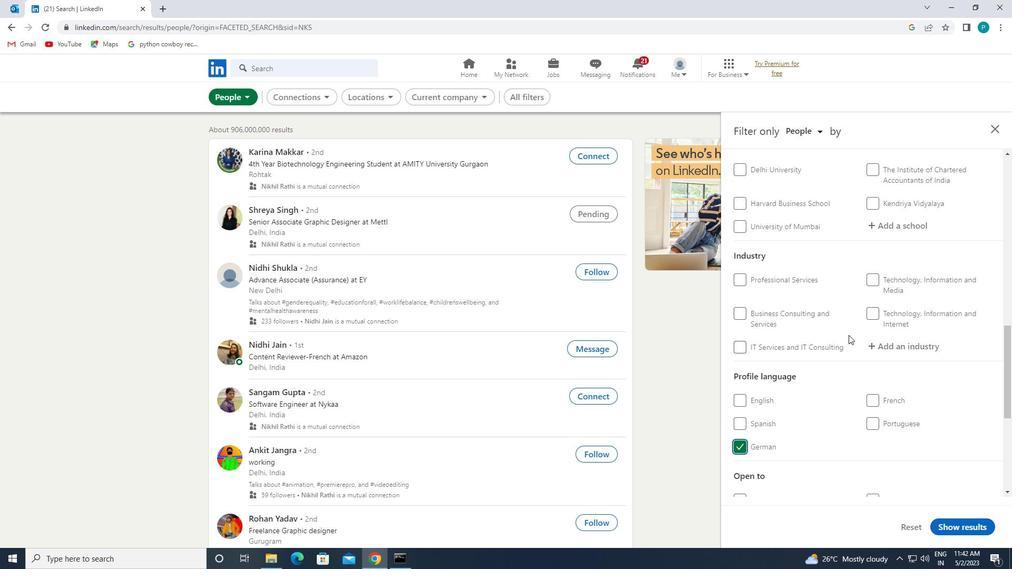 
Action: Mouse moved to (865, 331)
Screenshot: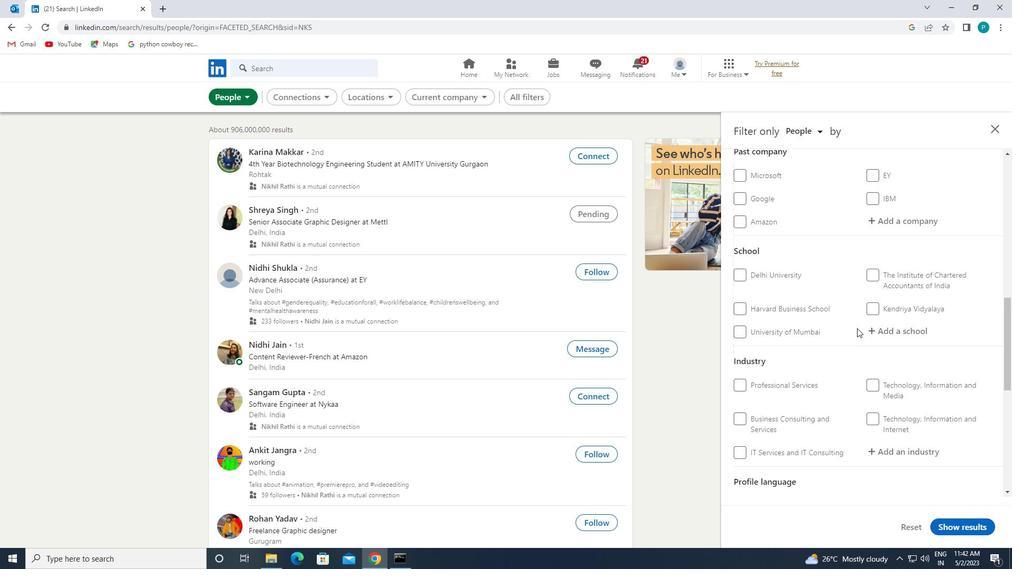 
Action: Mouse scrolled (865, 332) with delta (0, 0)
Screenshot: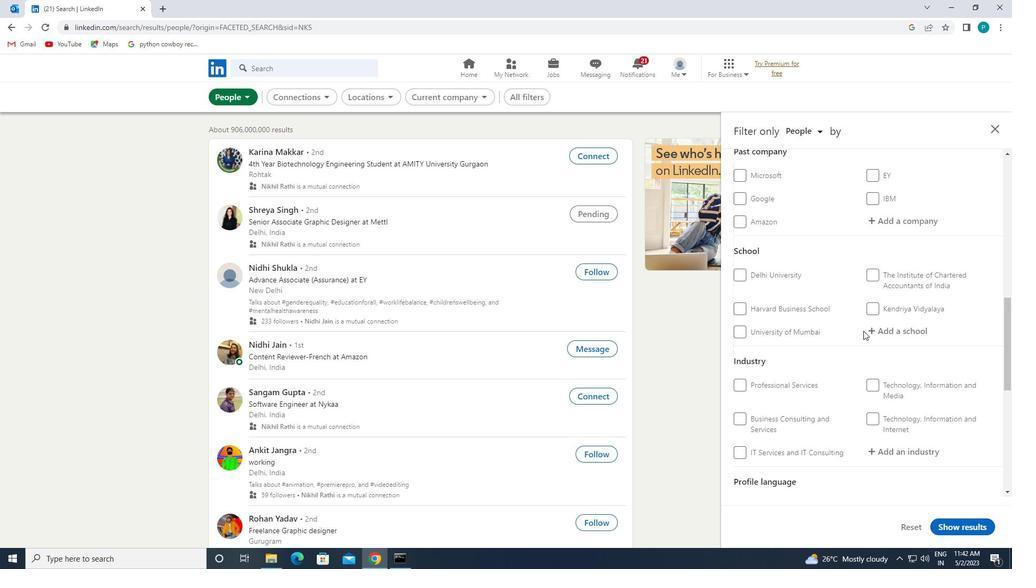 
Action: Mouse moved to (879, 304)
Screenshot: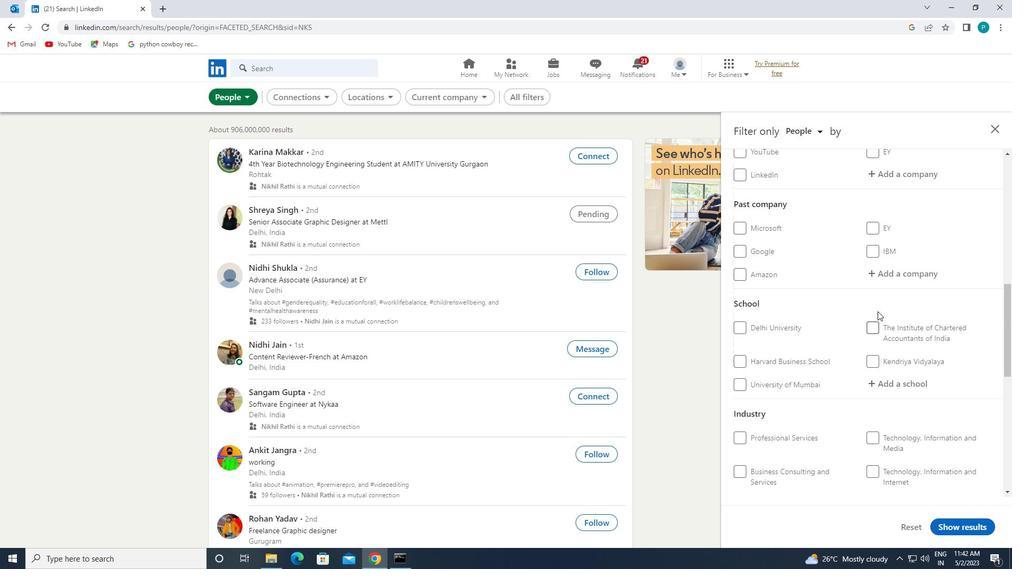 
Action: Mouse scrolled (879, 305) with delta (0, 0)
Screenshot: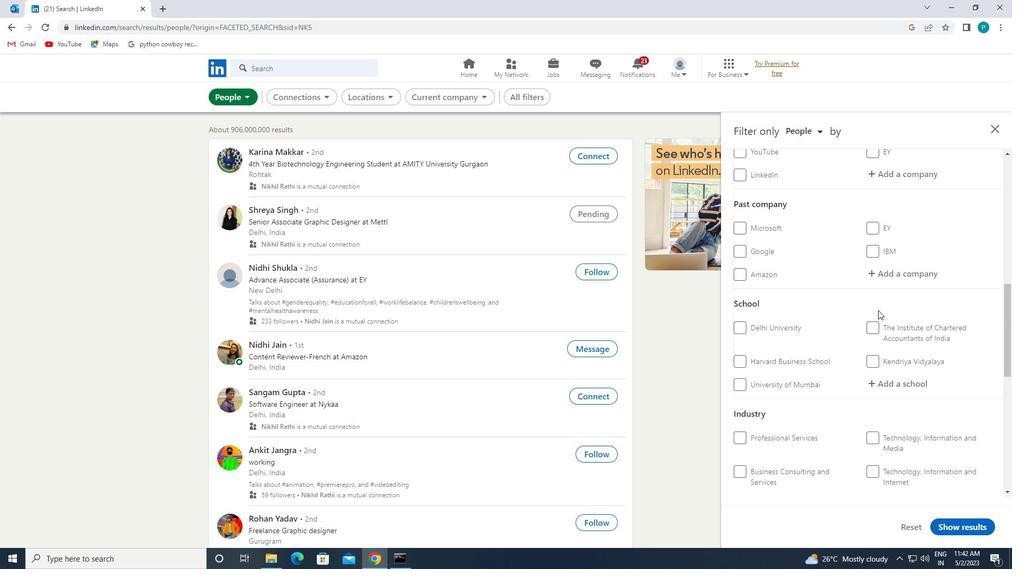 
Action: Mouse moved to (890, 231)
Screenshot: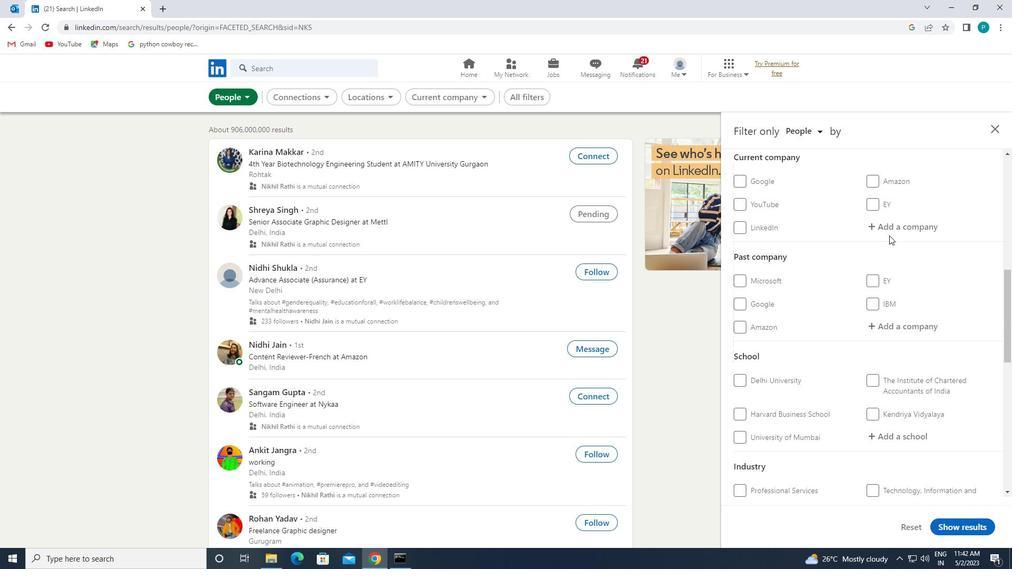 
Action: Mouse pressed left at (890, 231)
Screenshot: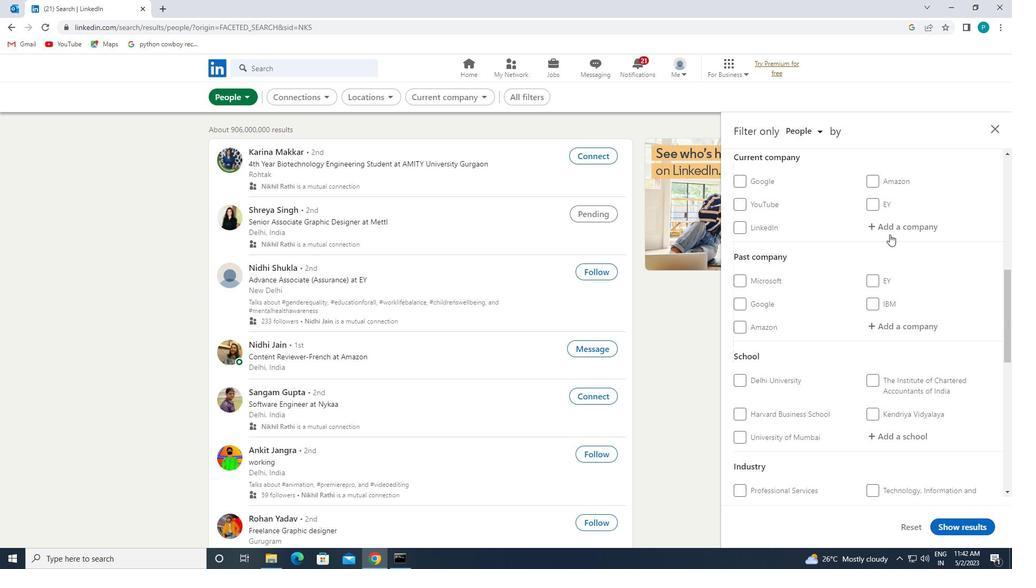 
Action: Key pressed <Key.caps_lock>F<Key.caps_lock>IRMENICH
Screenshot: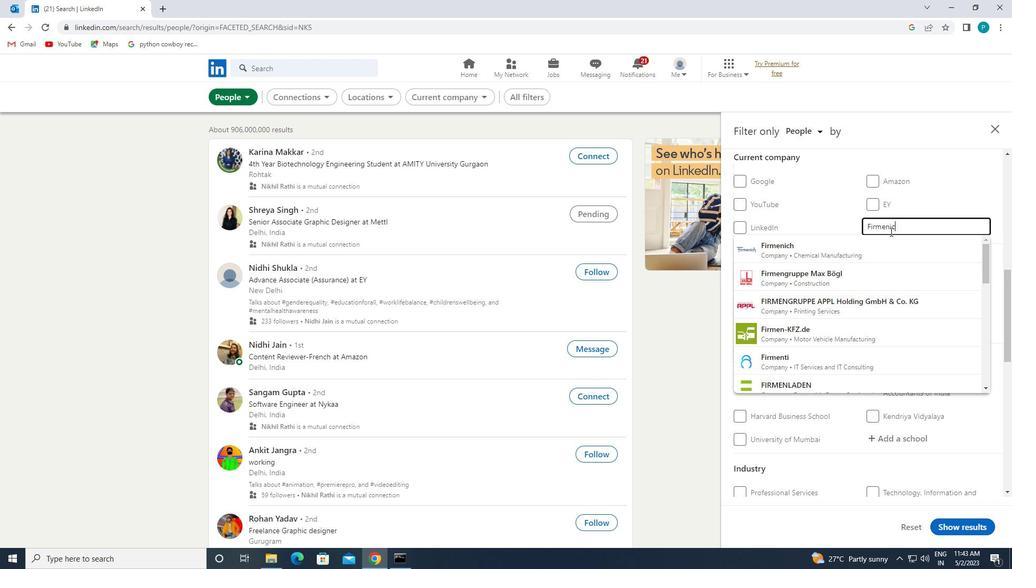 
Action: Mouse moved to (883, 249)
Screenshot: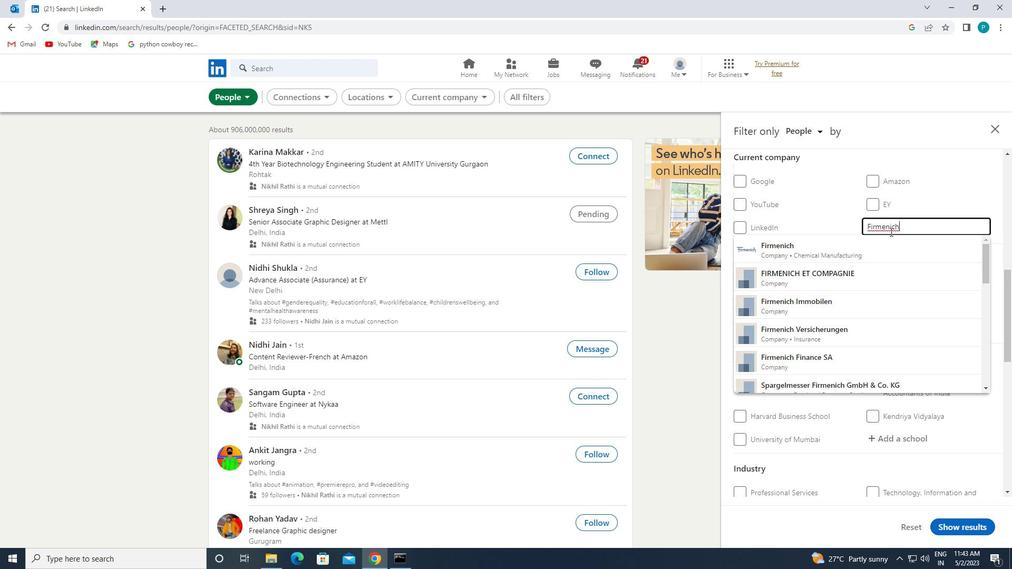 
Action: Mouse pressed left at (883, 249)
Screenshot: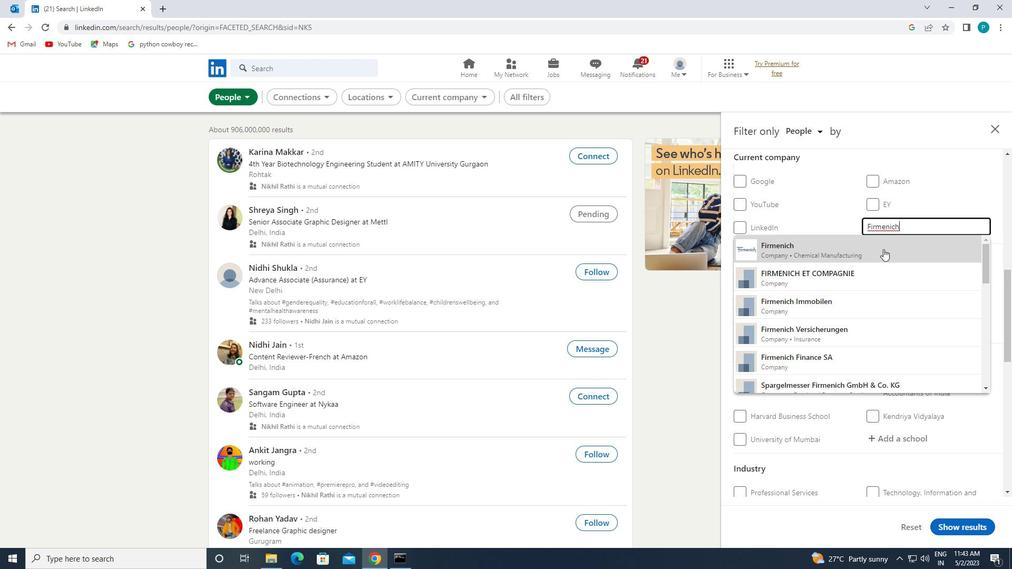 
Action: Mouse moved to (881, 348)
Screenshot: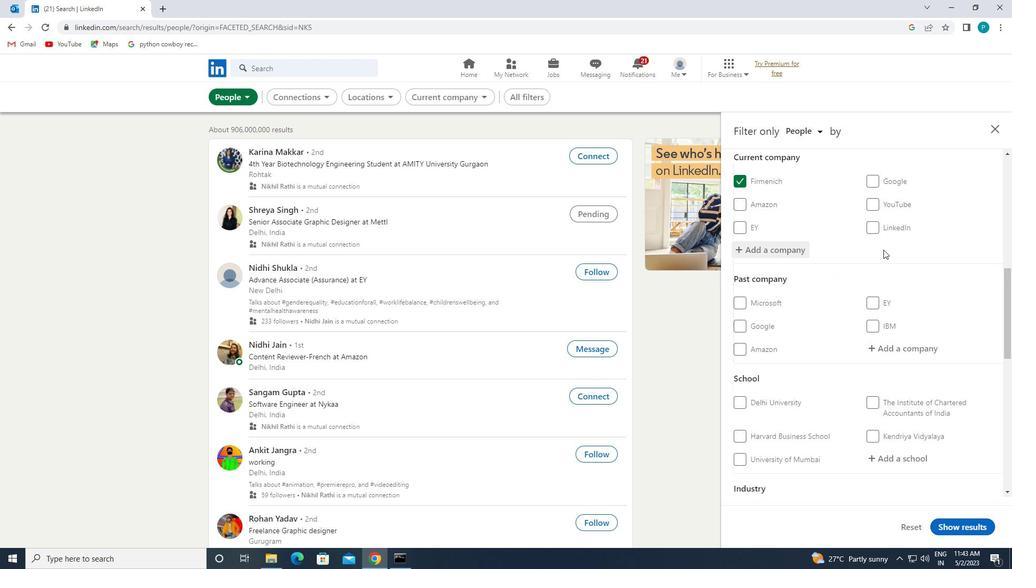 
Action: Mouse scrolled (881, 348) with delta (0, 0)
Screenshot: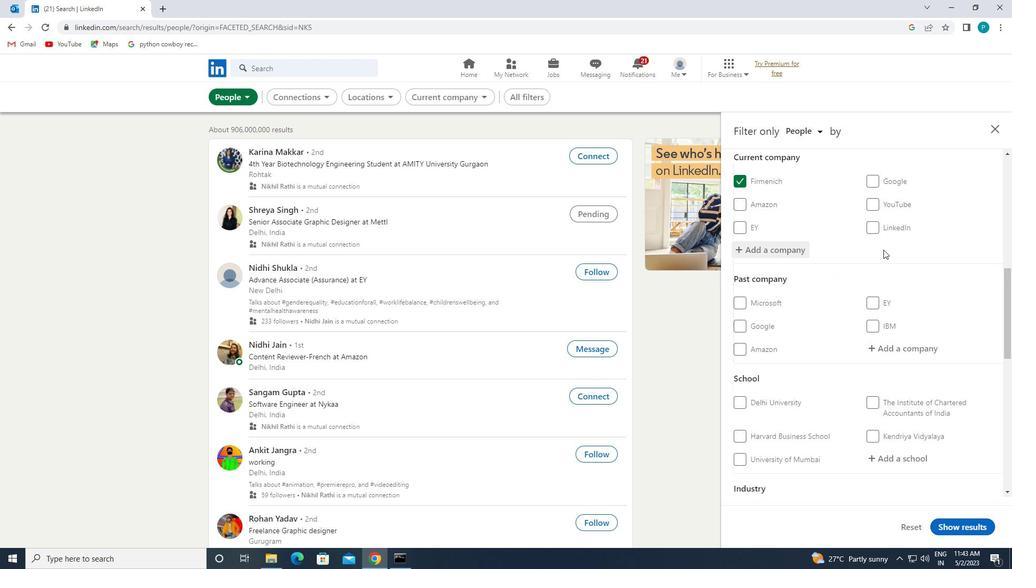 
Action: Mouse moved to (881, 353)
Screenshot: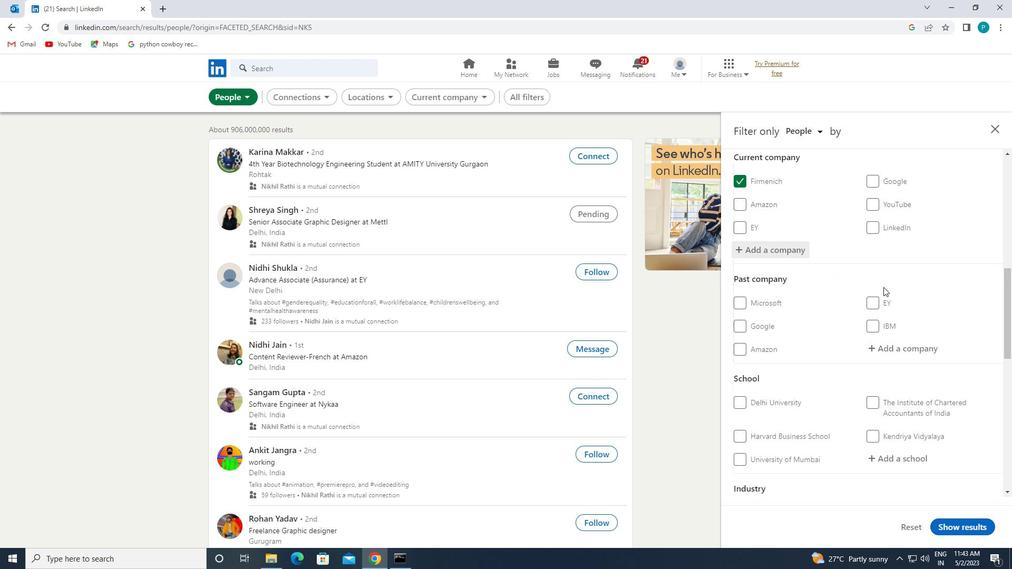 
Action: Mouse scrolled (881, 353) with delta (0, 0)
Screenshot: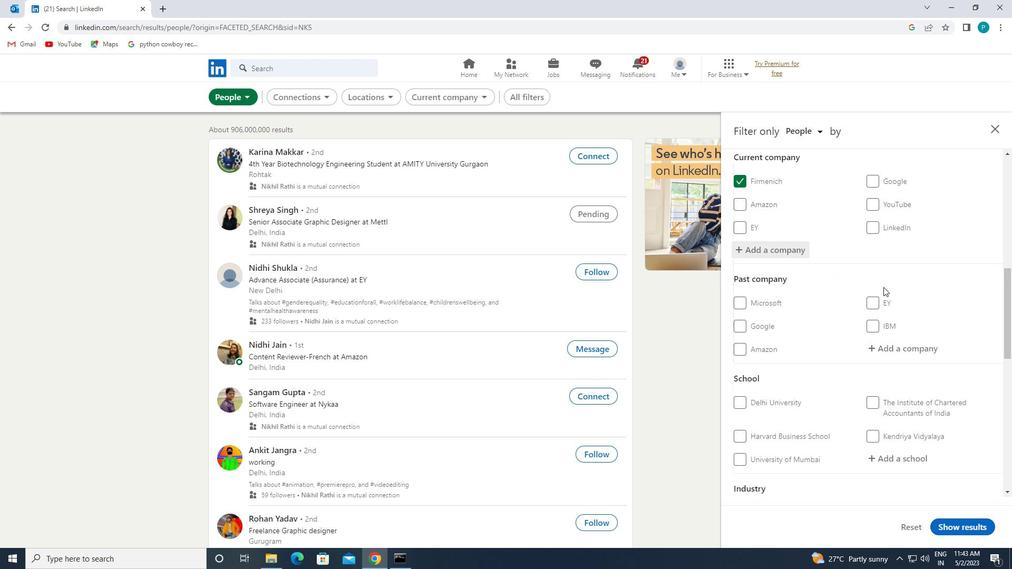 
Action: Mouse moved to (885, 350)
Screenshot: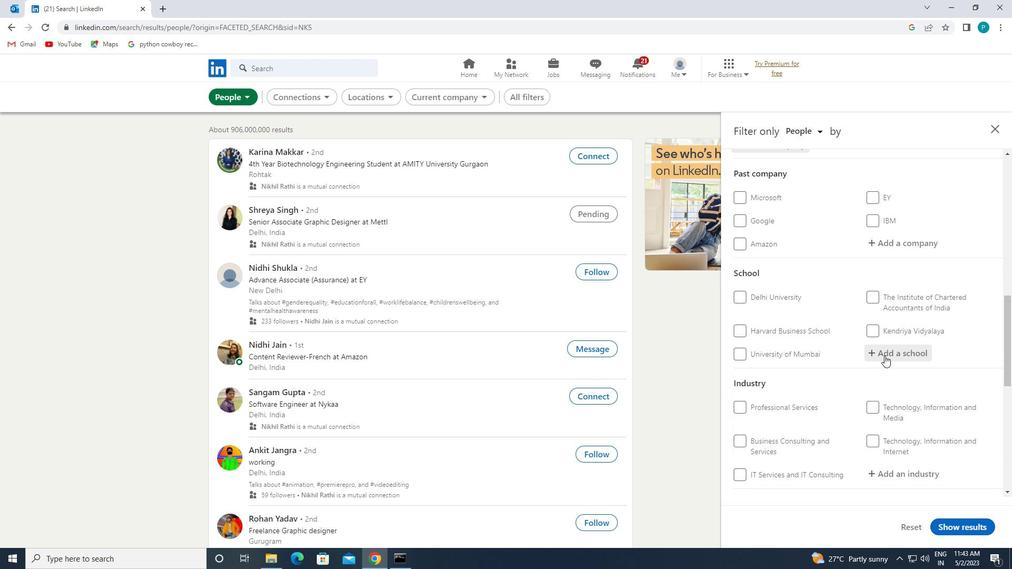 
Action: Mouse pressed left at (885, 350)
Screenshot: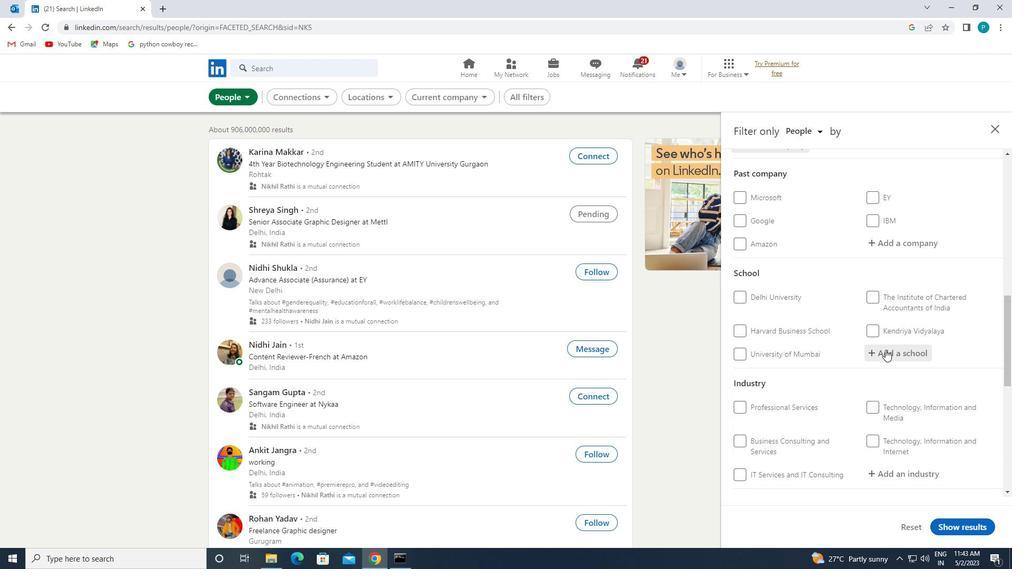 
Action: Mouse moved to (887, 349)
Screenshot: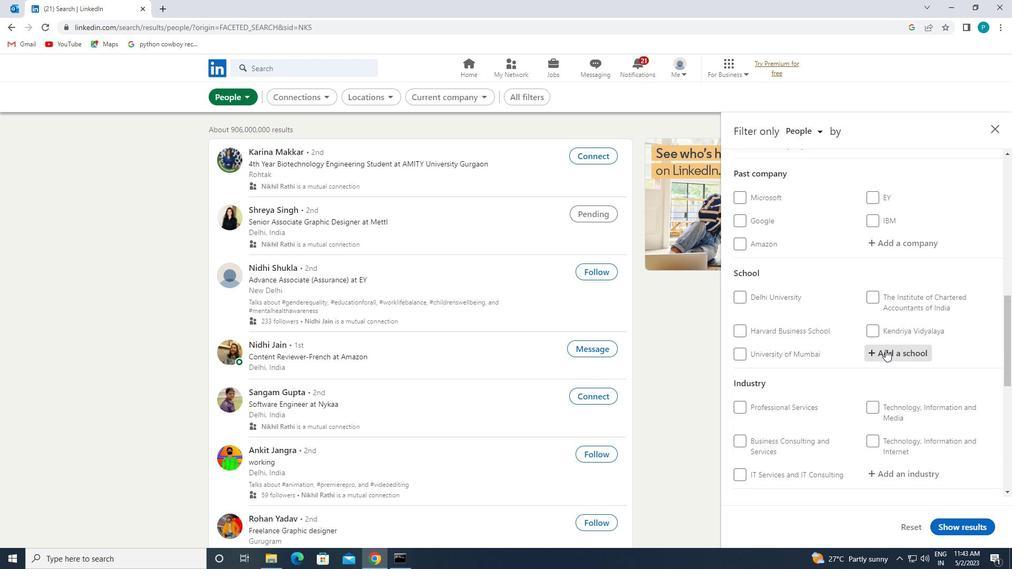
Action: Key pressed <Key.caps_lock>D<Key.caps_lock>ELHI<Key.space><Key.caps_lock>P<Key.caps_lock>UBLIC
Screenshot: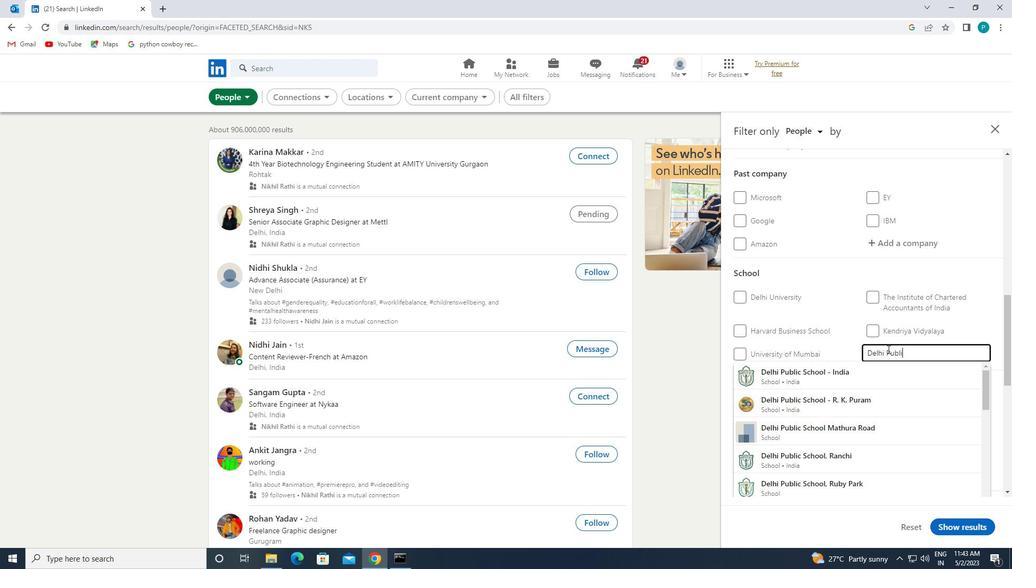 
Action: Mouse moved to (879, 481)
Screenshot: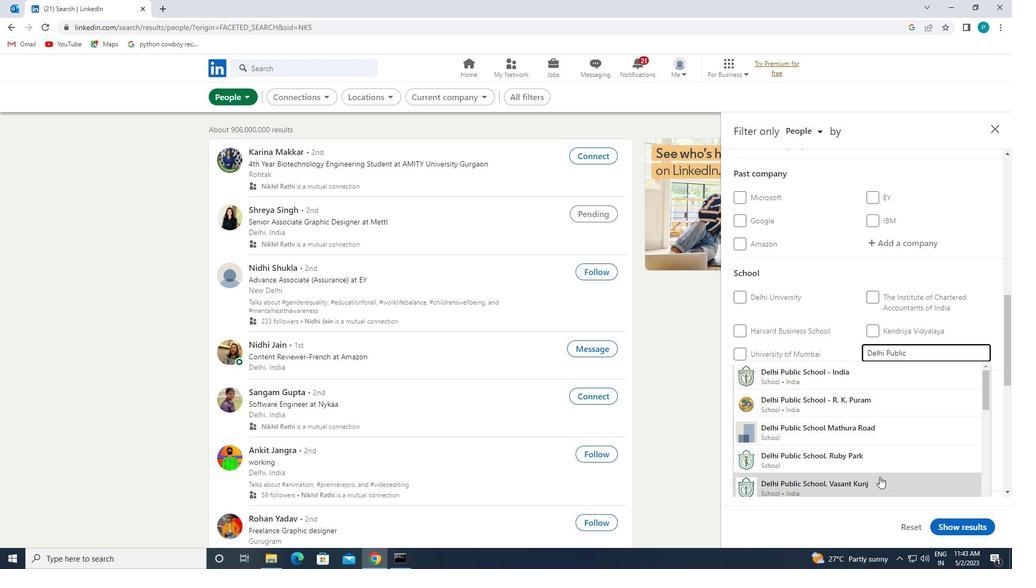 
Action: Mouse pressed left at (879, 481)
Screenshot: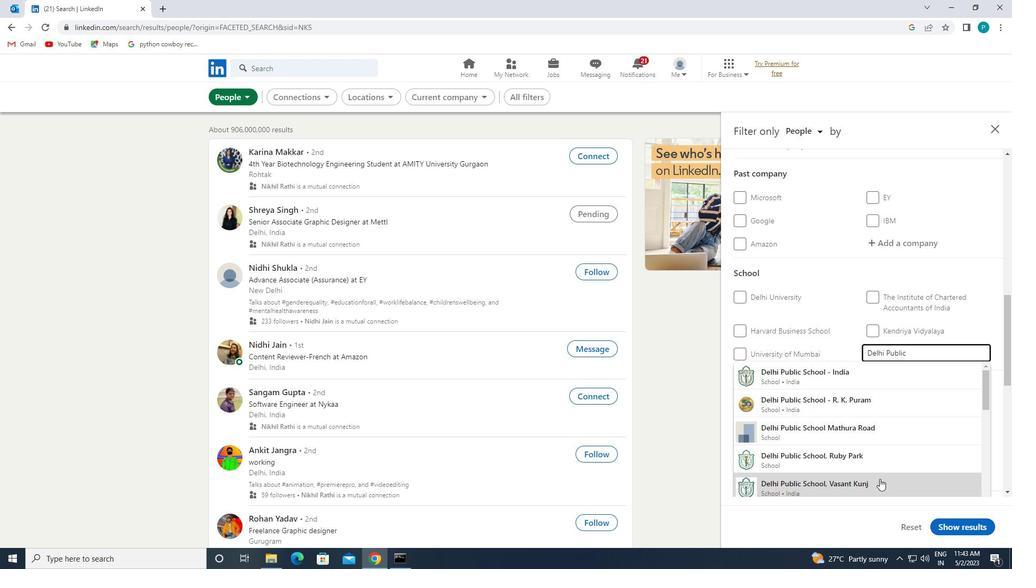 
Action: Mouse moved to (879, 481)
Screenshot: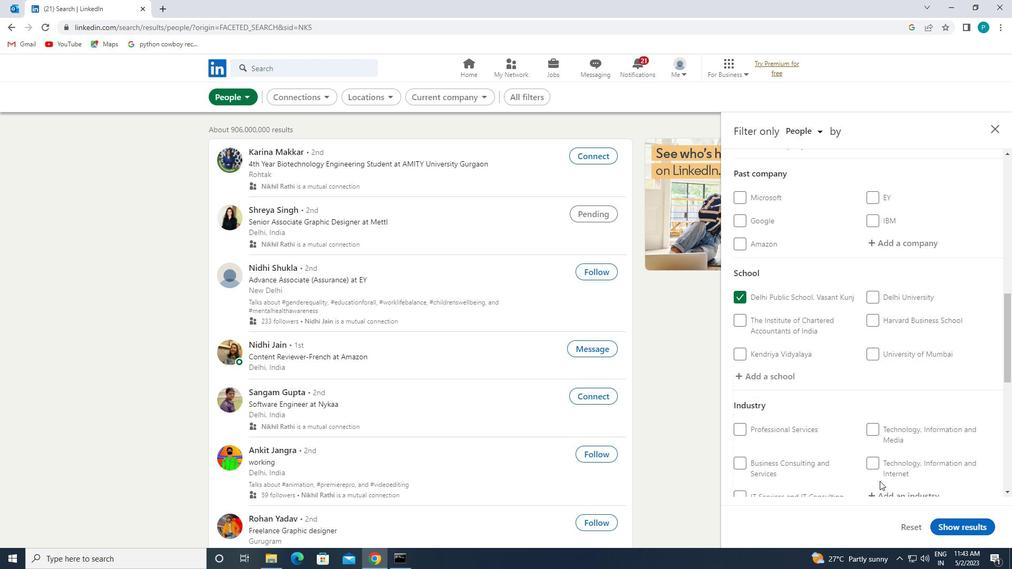 
Action: Mouse scrolled (879, 480) with delta (0, 0)
Screenshot: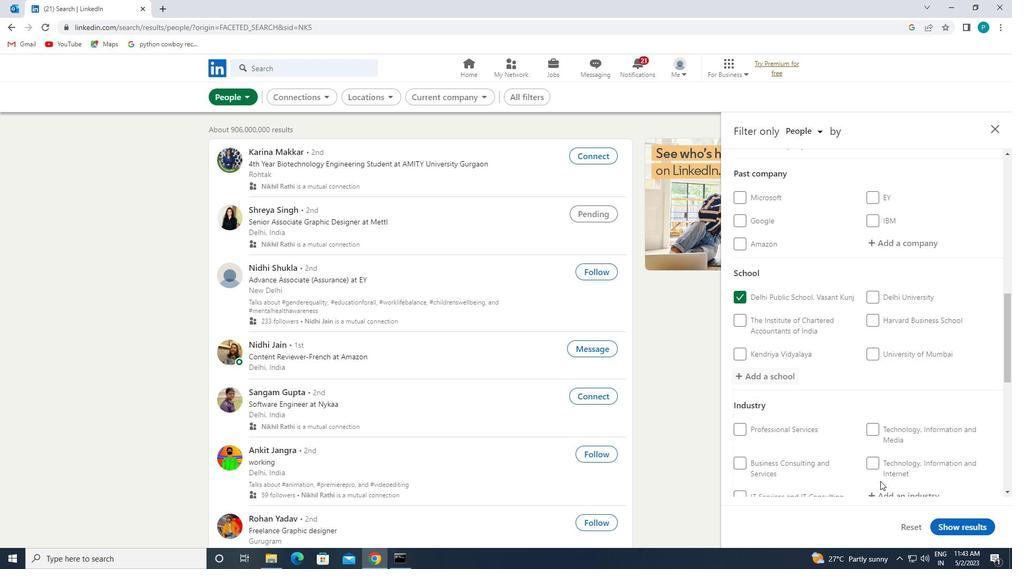 
Action: Mouse scrolled (879, 480) with delta (0, 0)
Screenshot: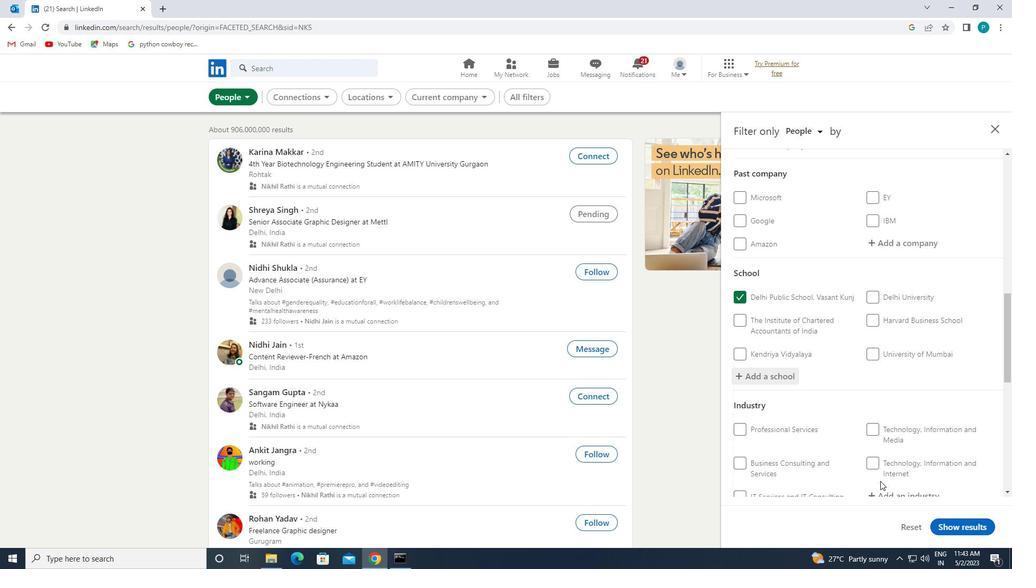 
Action: Mouse moved to (877, 476)
Screenshot: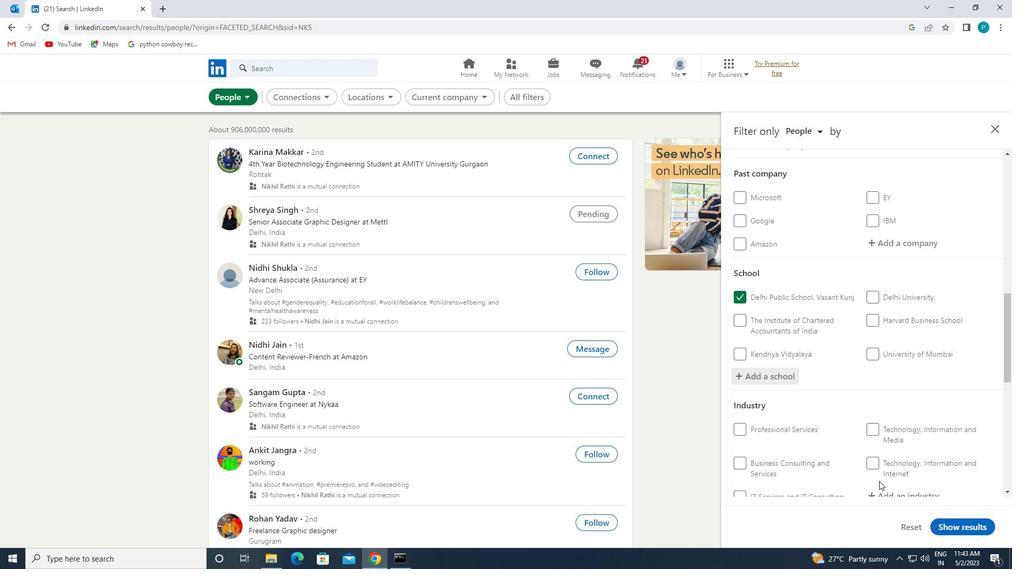 
Action: Mouse scrolled (877, 475) with delta (0, 0)
Screenshot: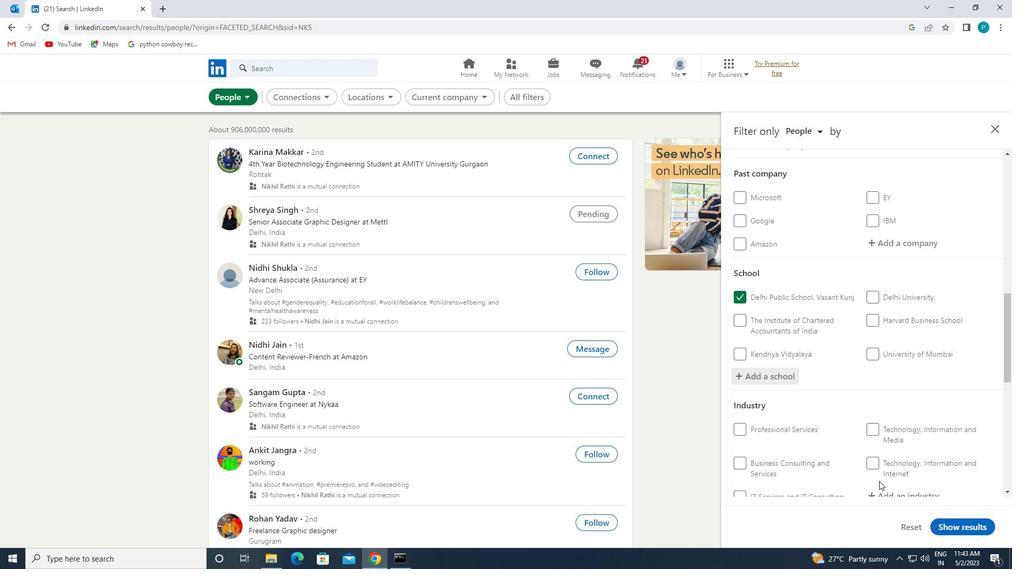 
Action: Mouse moved to (898, 335)
Screenshot: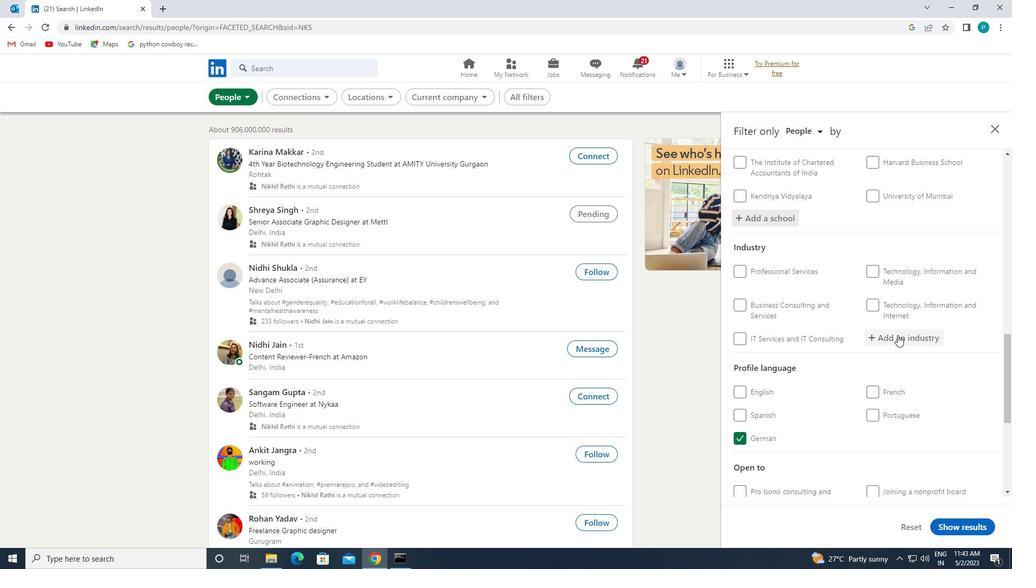 
Action: Mouse pressed left at (898, 335)
Screenshot: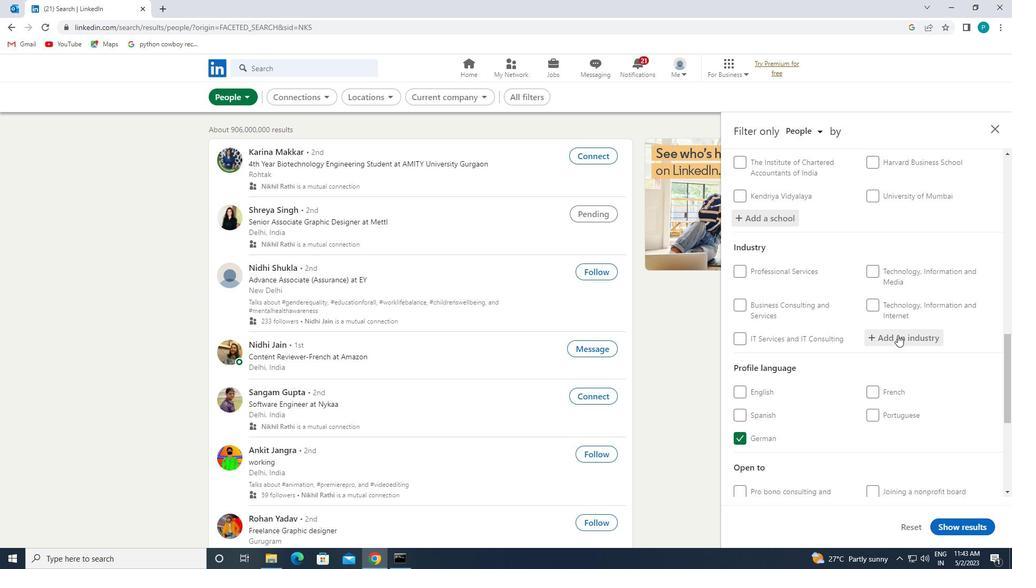 
Action: Key pressed <Key.caps_lock>F<Key.caps_lock>ORESTRY
Screenshot: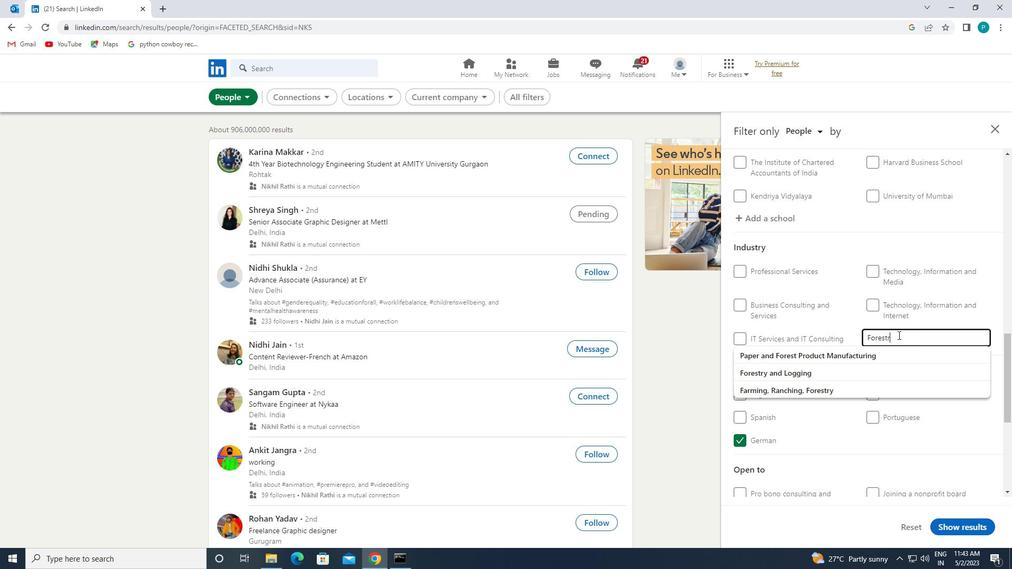 
Action: Mouse moved to (876, 355)
Screenshot: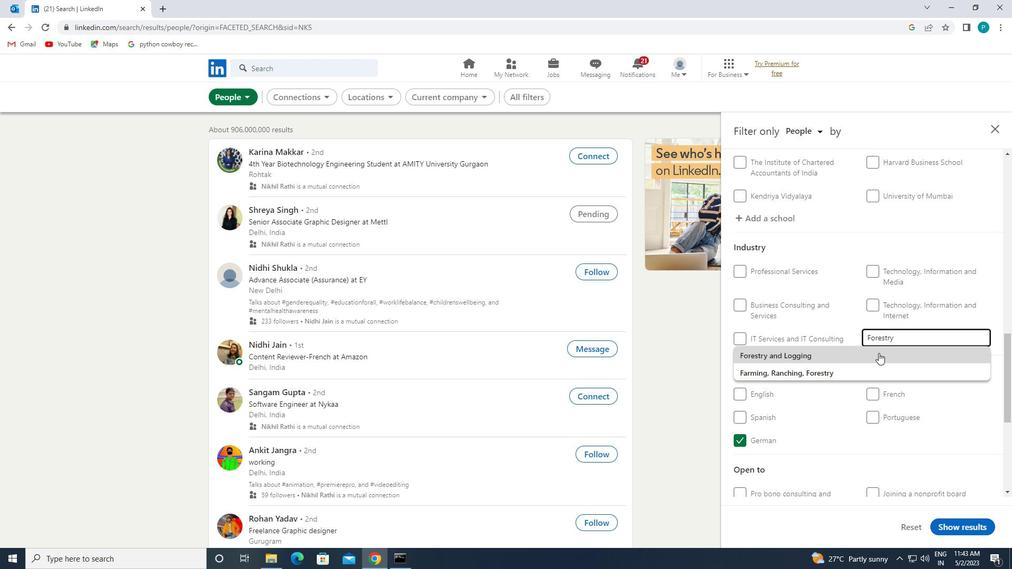 
Action: Mouse pressed left at (876, 355)
Screenshot: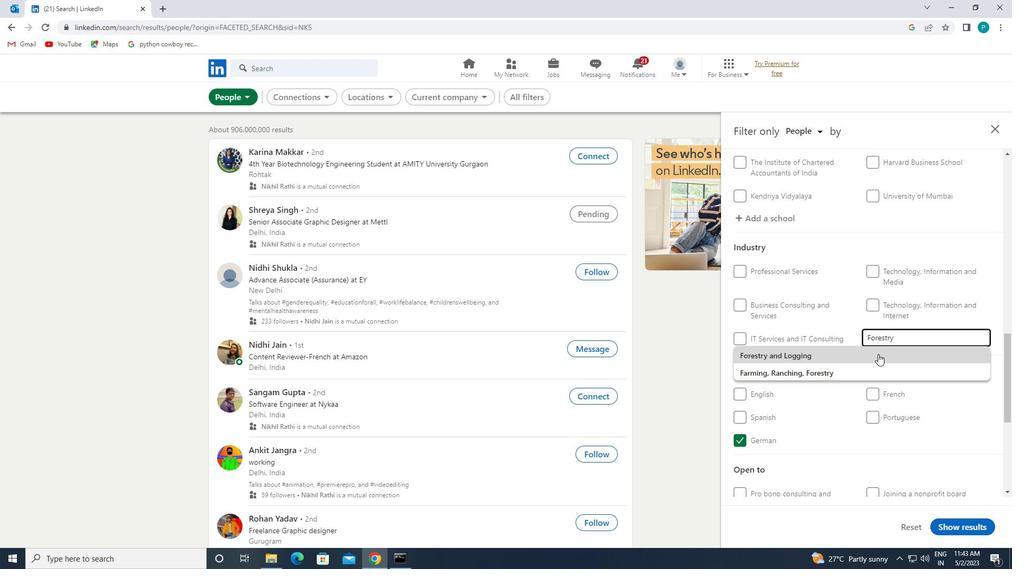 
Action: Mouse scrolled (876, 354) with delta (0, 0)
Screenshot: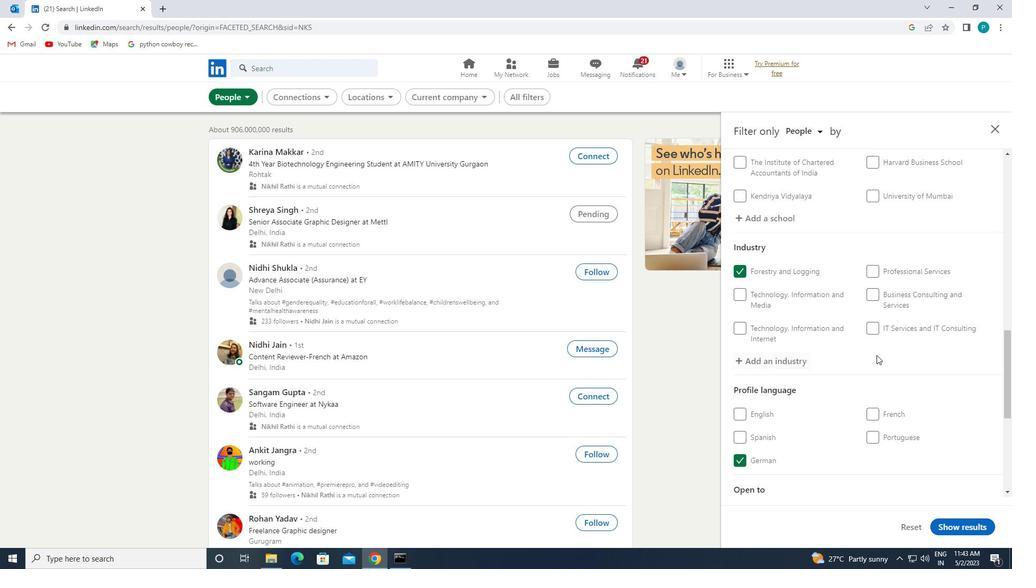 
Action: Mouse scrolled (876, 354) with delta (0, 0)
Screenshot: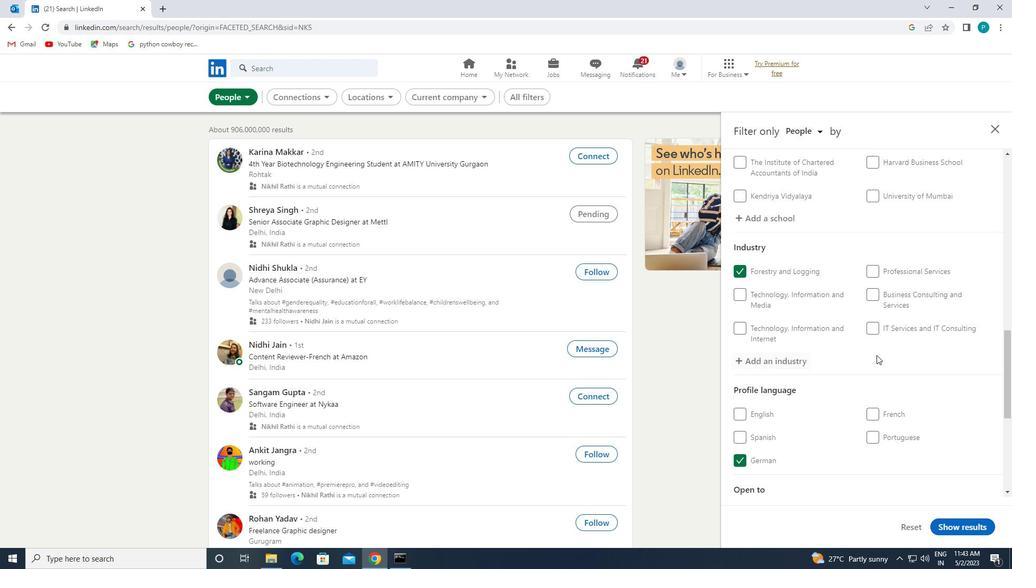 
Action: Mouse scrolled (876, 354) with delta (0, 0)
Screenshot: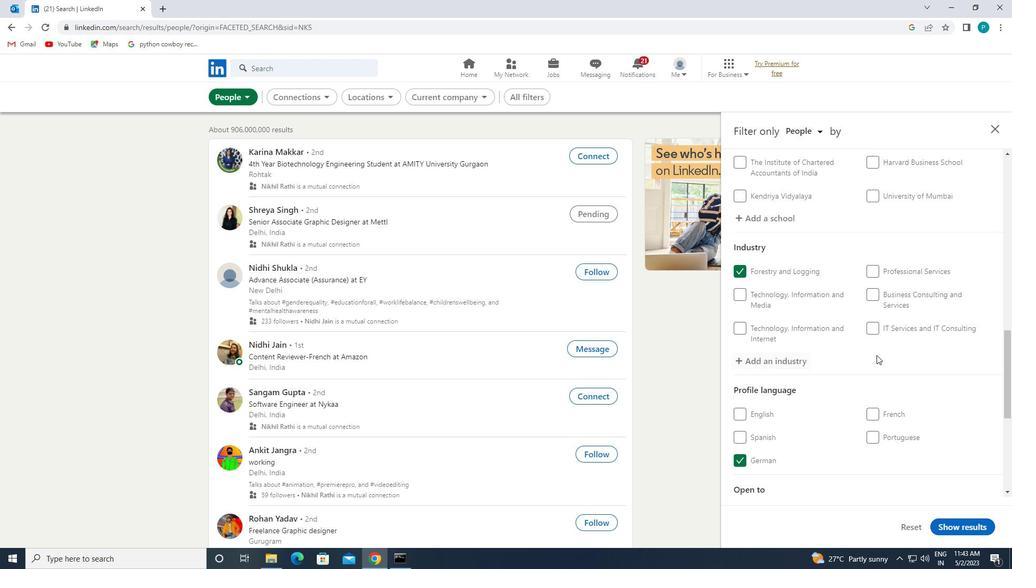 
Action: Mouse moved to (880, 423)
Screenshot: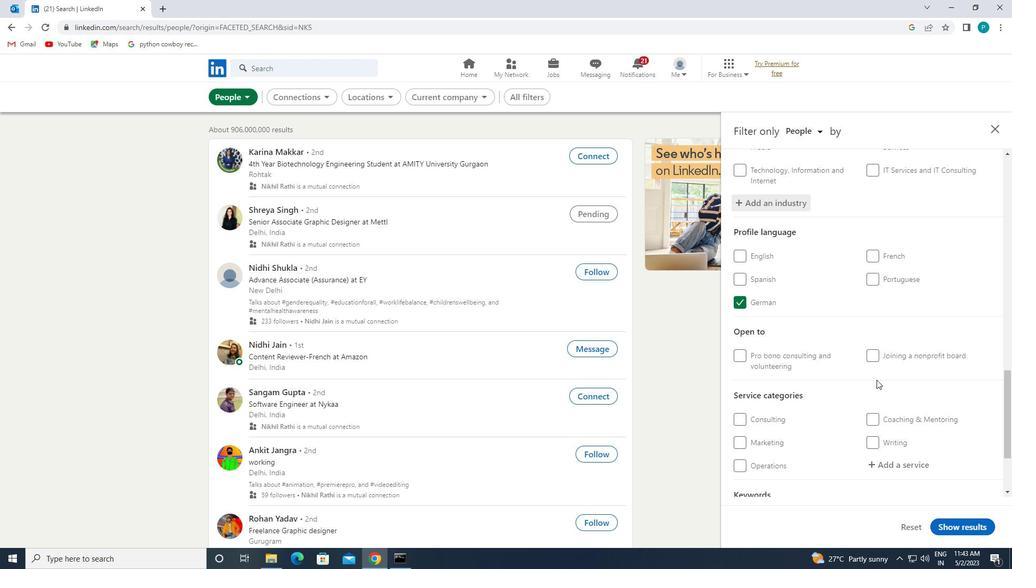 
Action: Mouse scrolled (880, 422) with delta (0, 0)
Screenshot: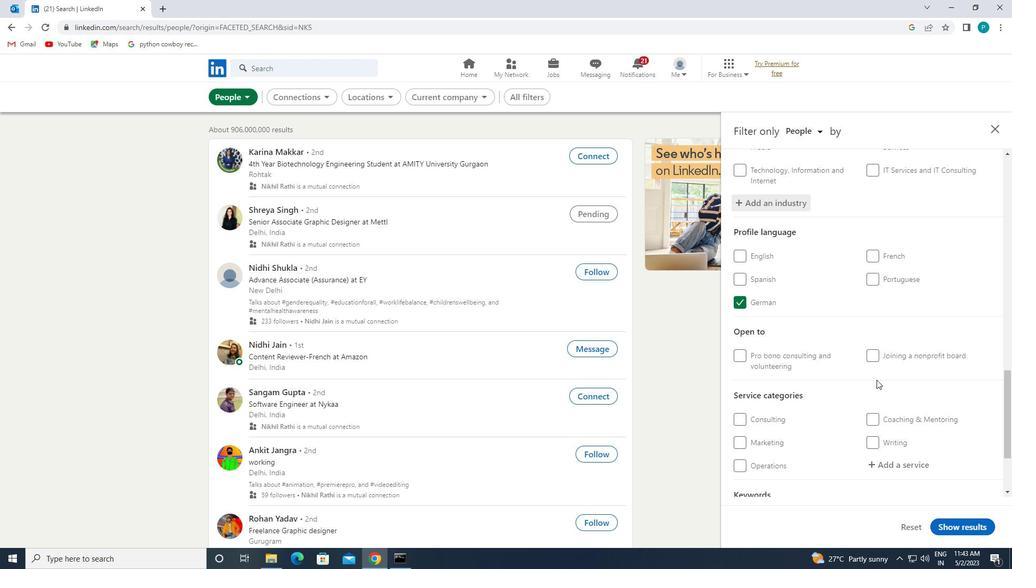 
Action: Mouse moved to (885, 406)
Screenshot: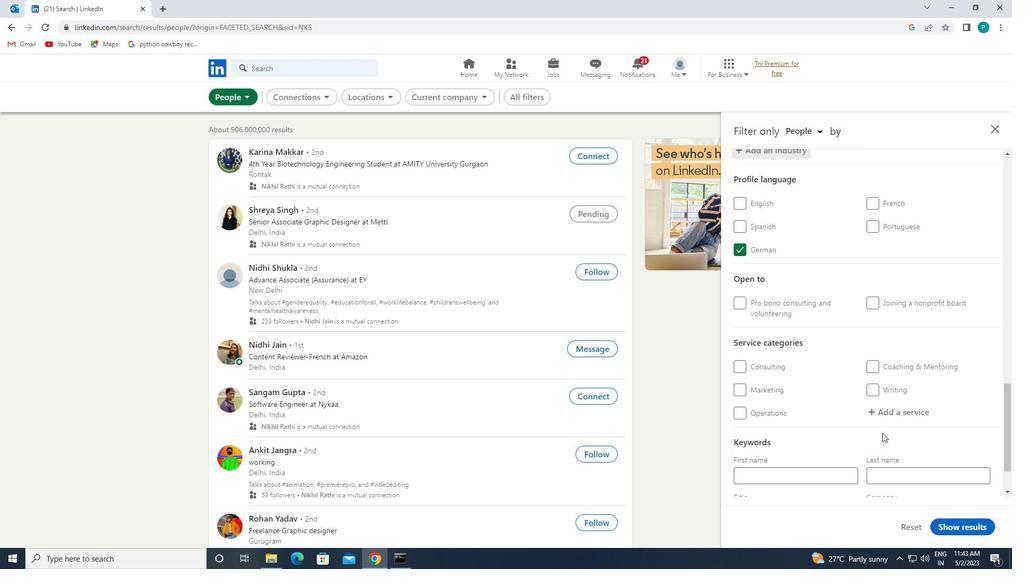 
Action: Mouse pressed left at (885, 406)
Screenshot: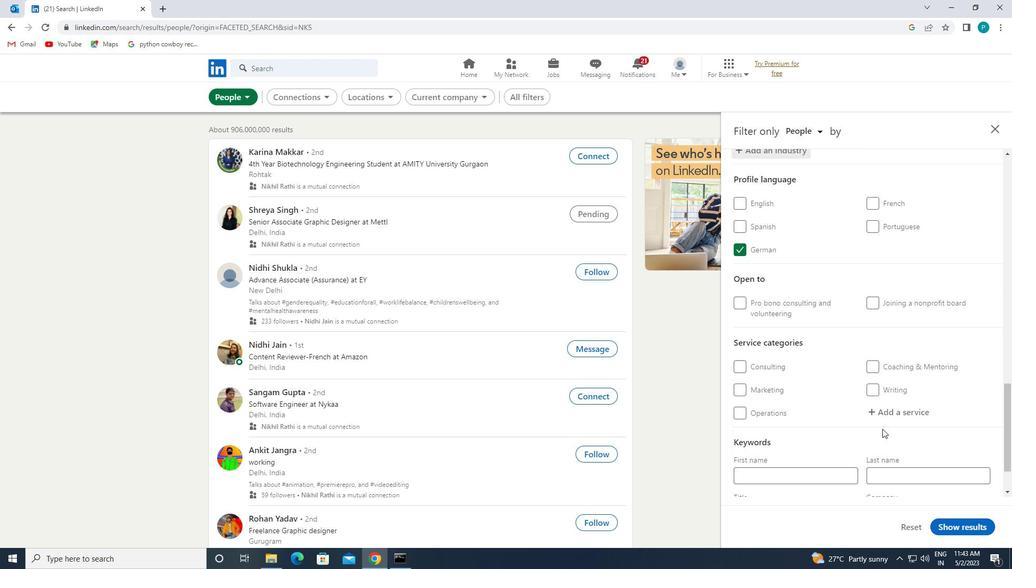 
Action: Key pressed <Key.caps_lock>A<Key.caps_lock>UDIO
Screenshot: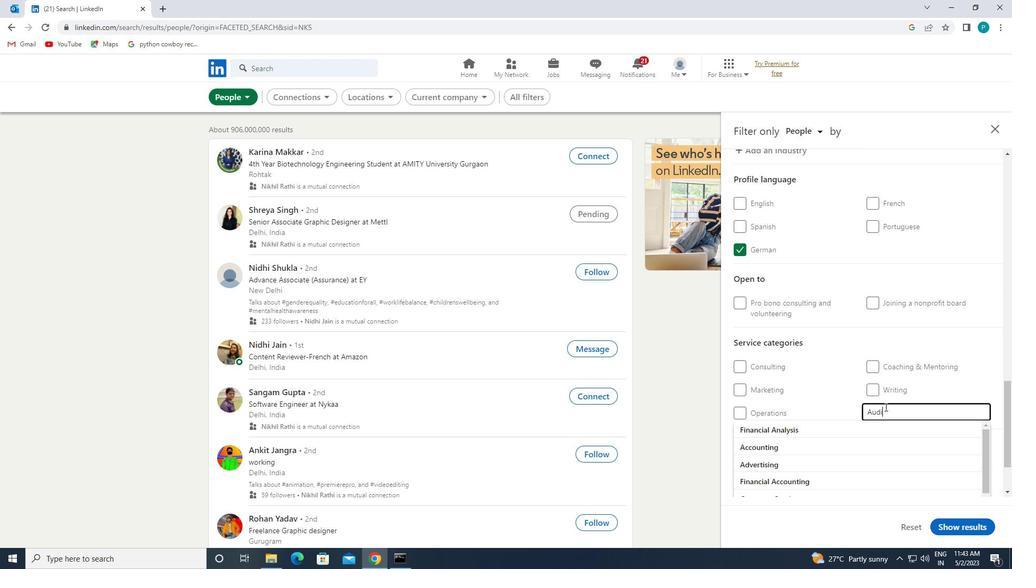 
Action: Mouse moved to (841, 431)
Screenshot: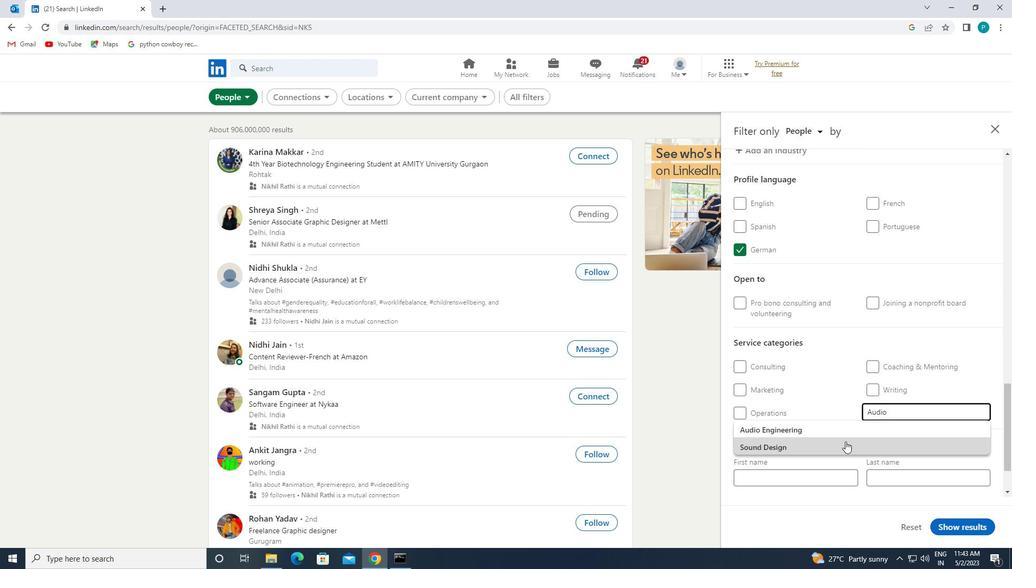 
Action: Mouse pressed left at (841, 431)
Screenshot: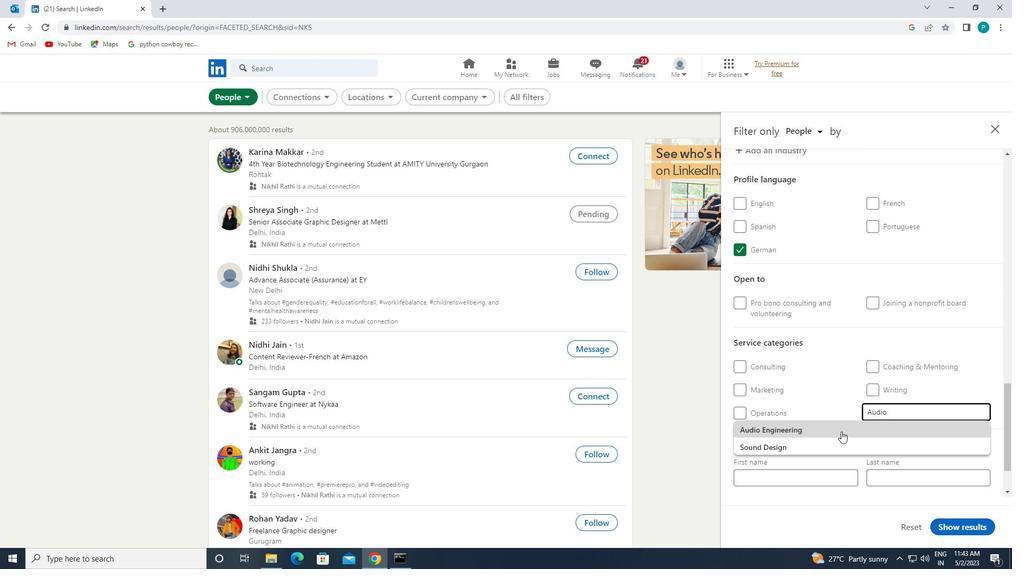 
Action: Mouse scrolled (841, 431) with delta (0, 0)
Screenshot: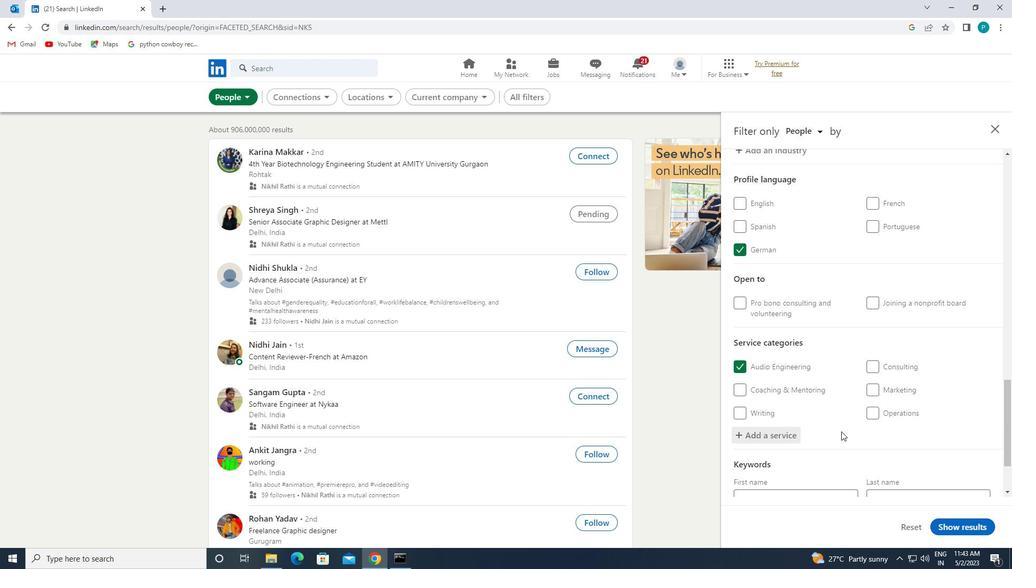 
Action: Mouse scrolled (841, 431) with delta (0, 0)
Screenshot: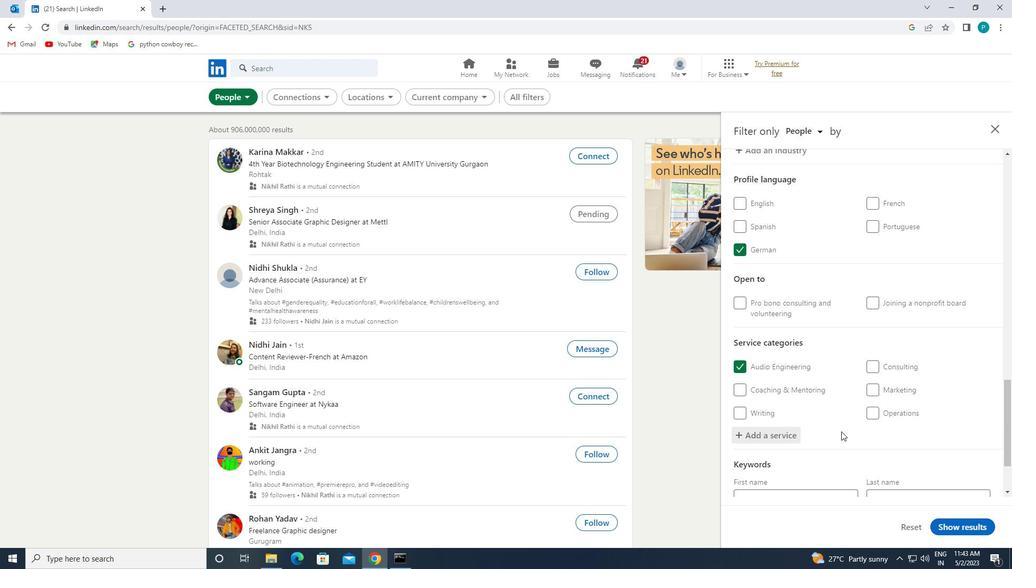 
Action: Mouse moved to (803, 451)
Screenshot: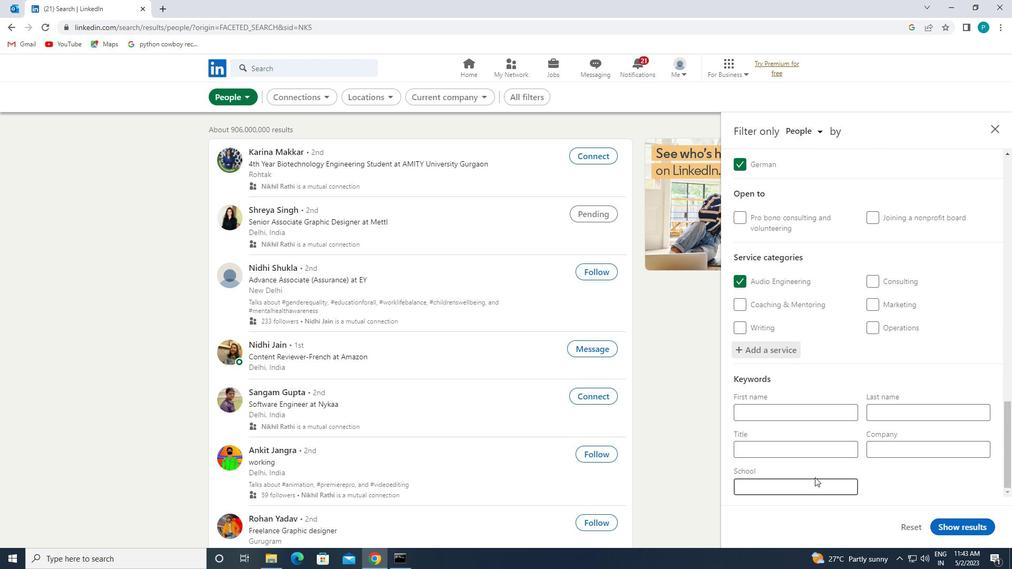 
Action: Mouse pressed left at (803, 451)
Screenshot: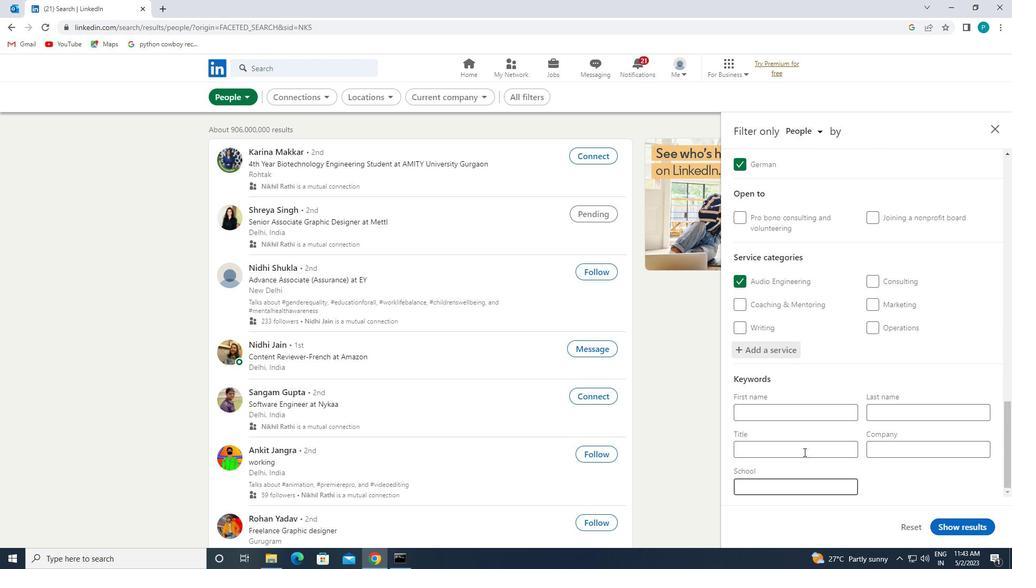 
Action: Key pressed <Key.caps_lock>C<Key.caps_lock>OUNSELOR
Screenshot: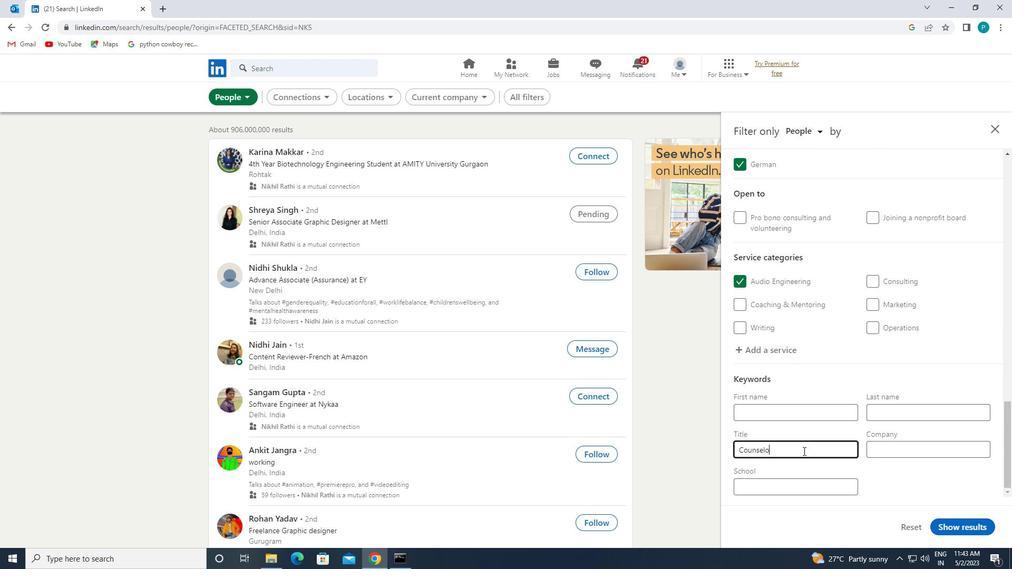 
Action: Mouse moved to (951, 522)
Screenshot: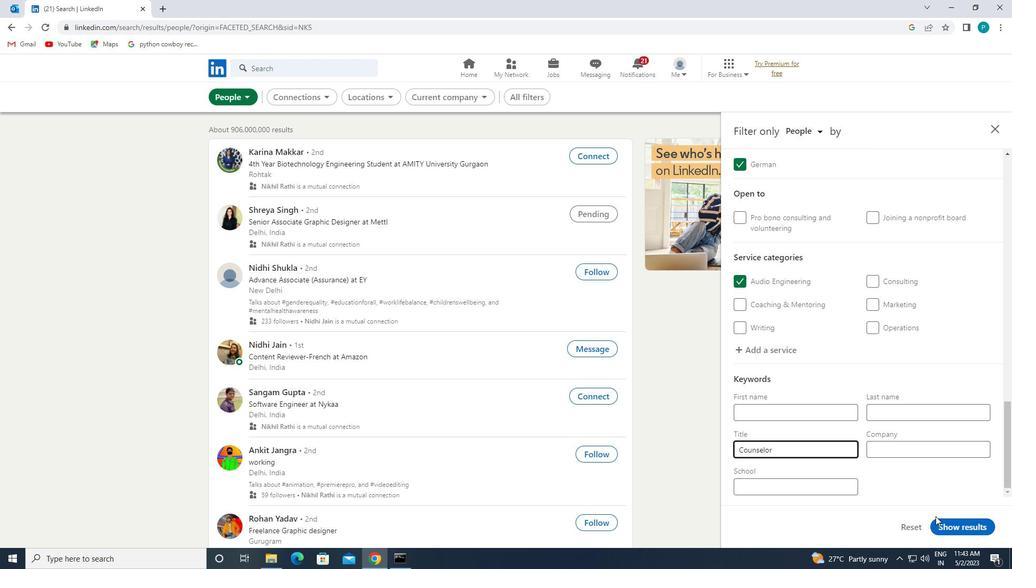 
Action: Mouse pressed left at (951, 522)
Screenshot: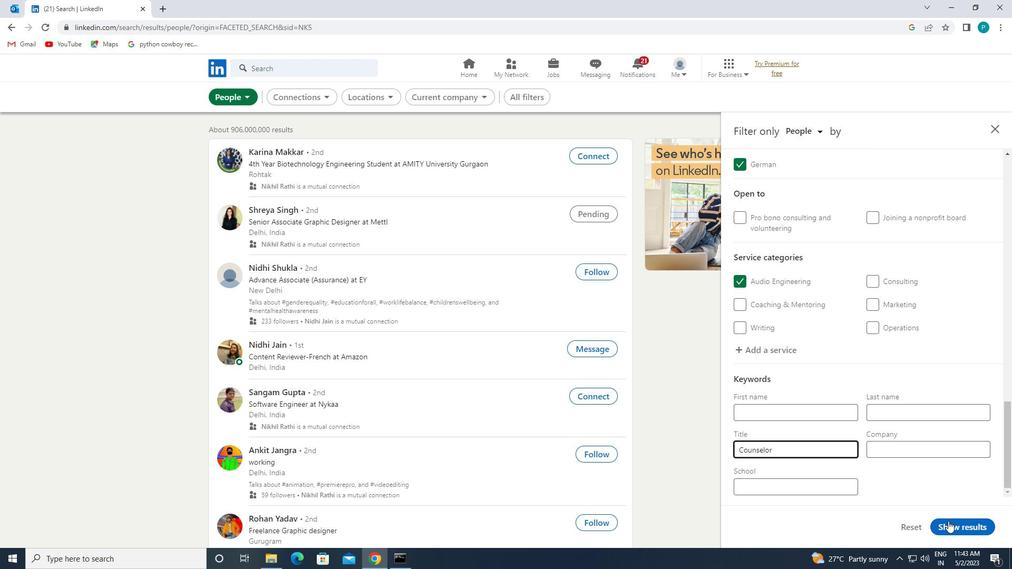 
Action: Mouse moved to (966, 533)
Screenshot: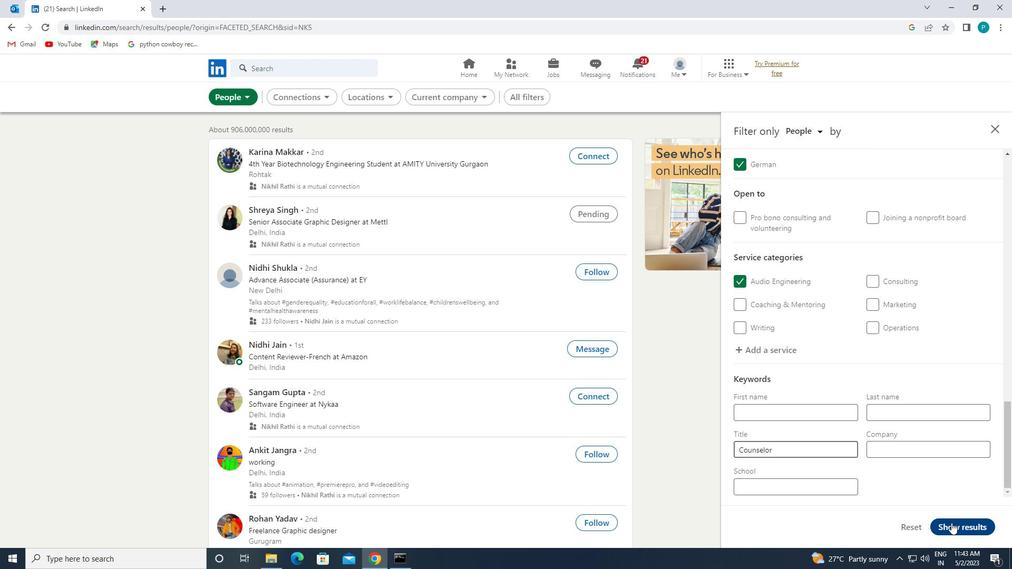 
